 Task: Look for Airbnb options in Yylanly, Turkmenistan from 9th November, 2023 to 11th November, 2023 for 2 adults.2 bedrooms having 2 beds and 1 bathroom. Property type can be guest house. Amenities needed are: wifi. Booking option can be shelf check-in. Look for 4 properties as per requirement.
Action: Mouse pressed left at (545, 112)
Screenshot: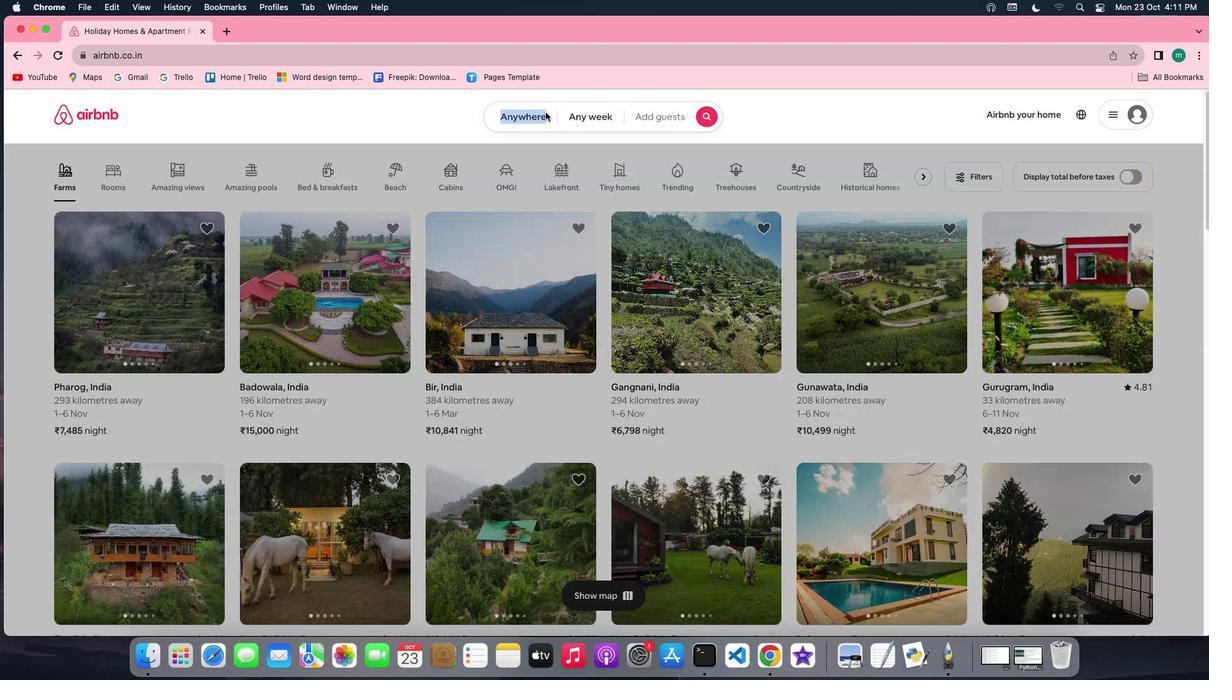 
Action: Mouse moved to (487, 152)
Screenshot: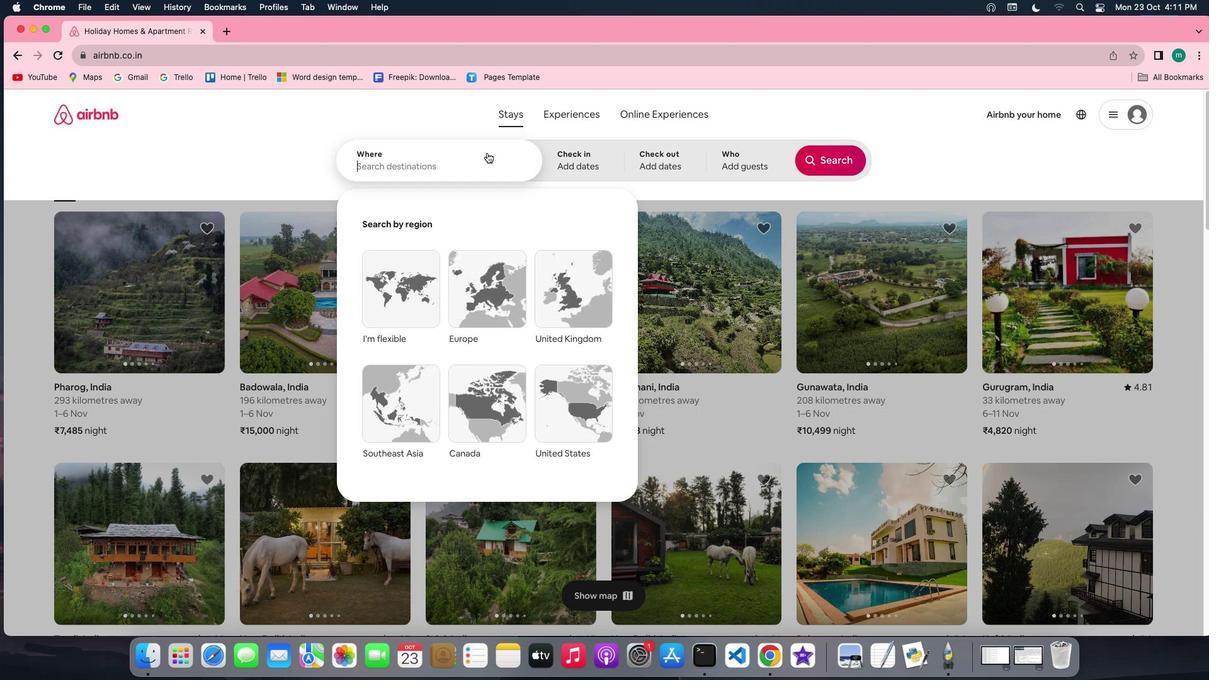 
Action: Key pressed Key.shift'Y''y''l''a''n''l''y'','Key.spaceKey.shift'T''u''r''k''m''e''n''i''s''t''a''n'
Screenshot: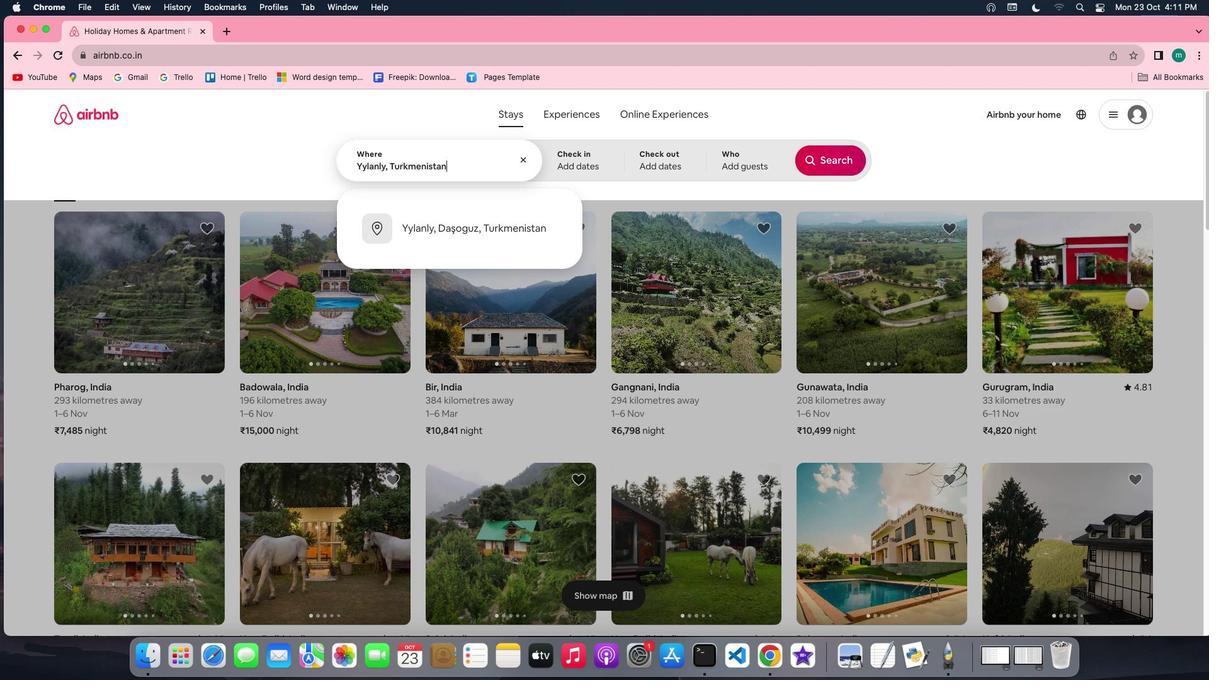 
Action: Mouse moved to (587, 163)
Screenshot: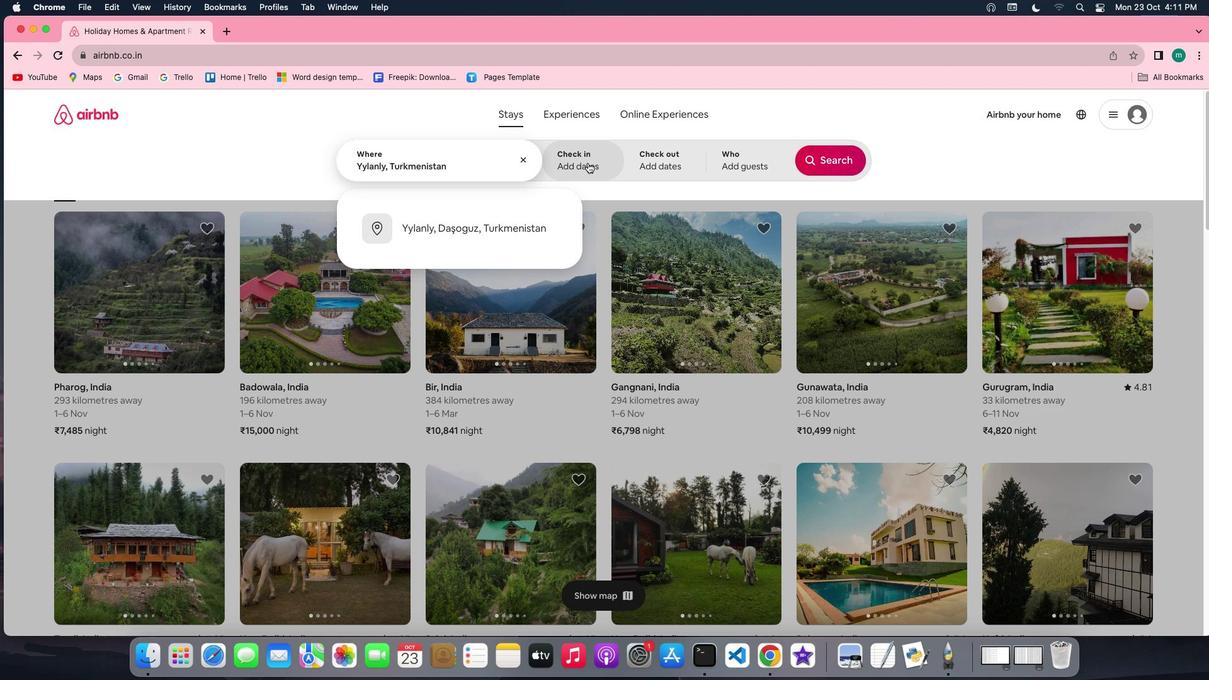 
Action: Mouse pressed left at (587, 163)
Screenshot: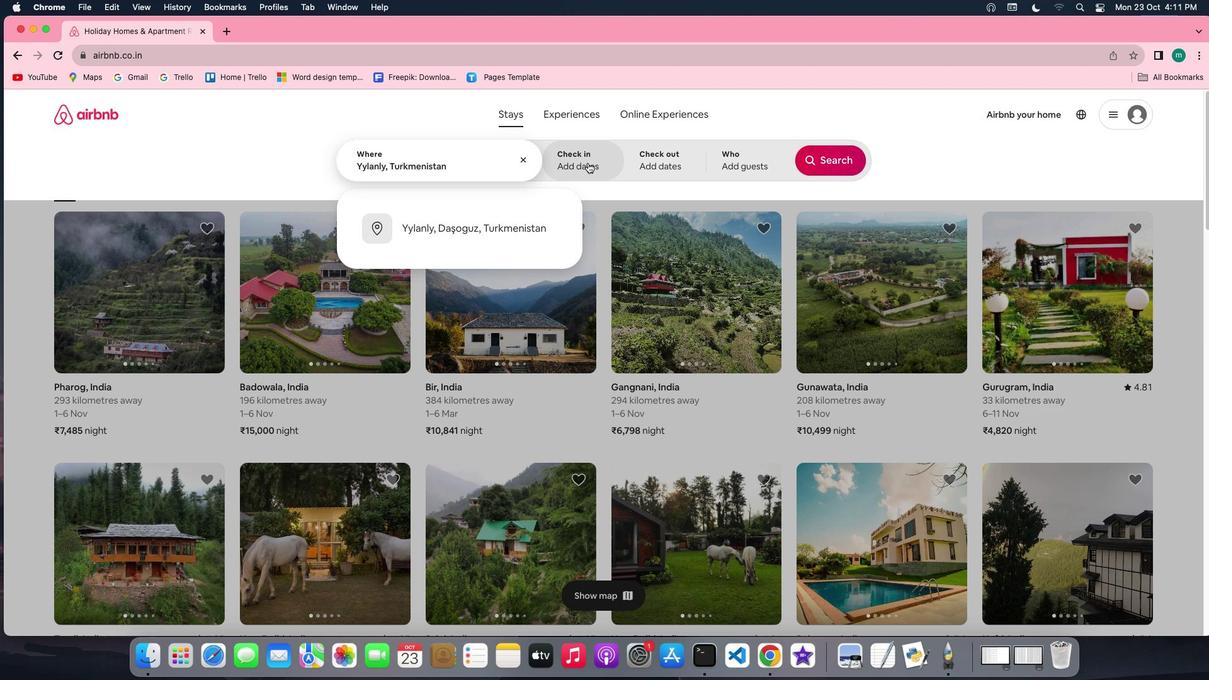 
Action: Mouse moved to (761, 347)
Screenshot: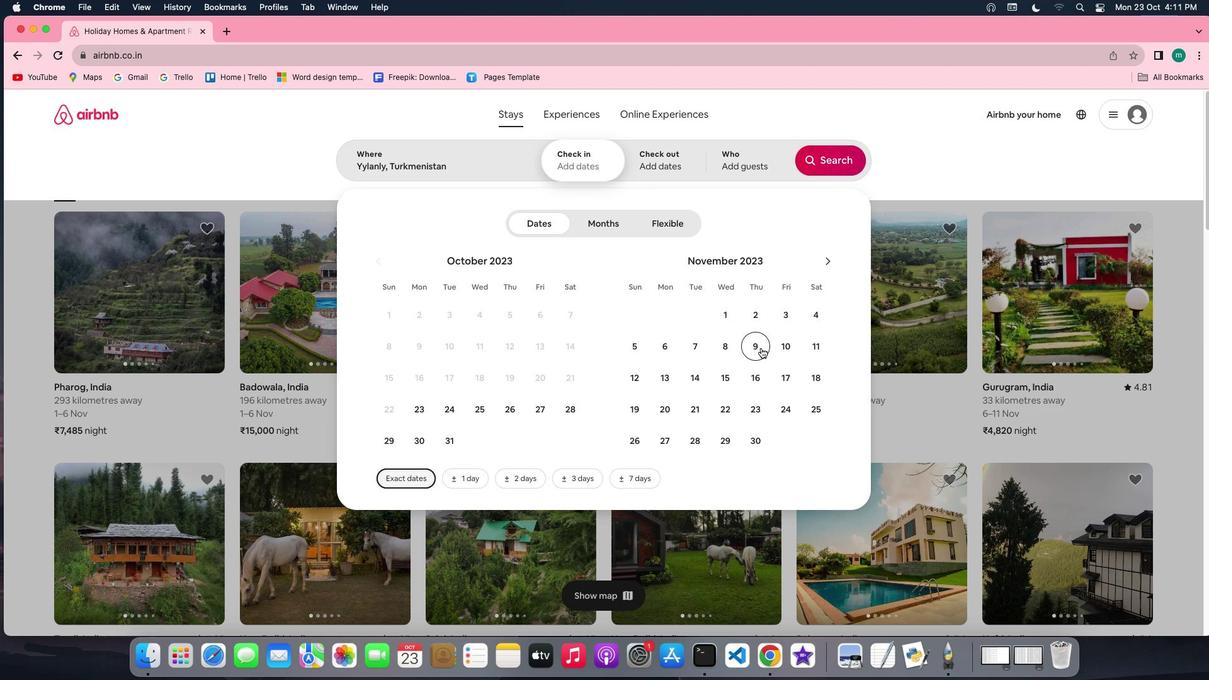 
Action: Mouse pressed left at (761, 347)
Screenshot: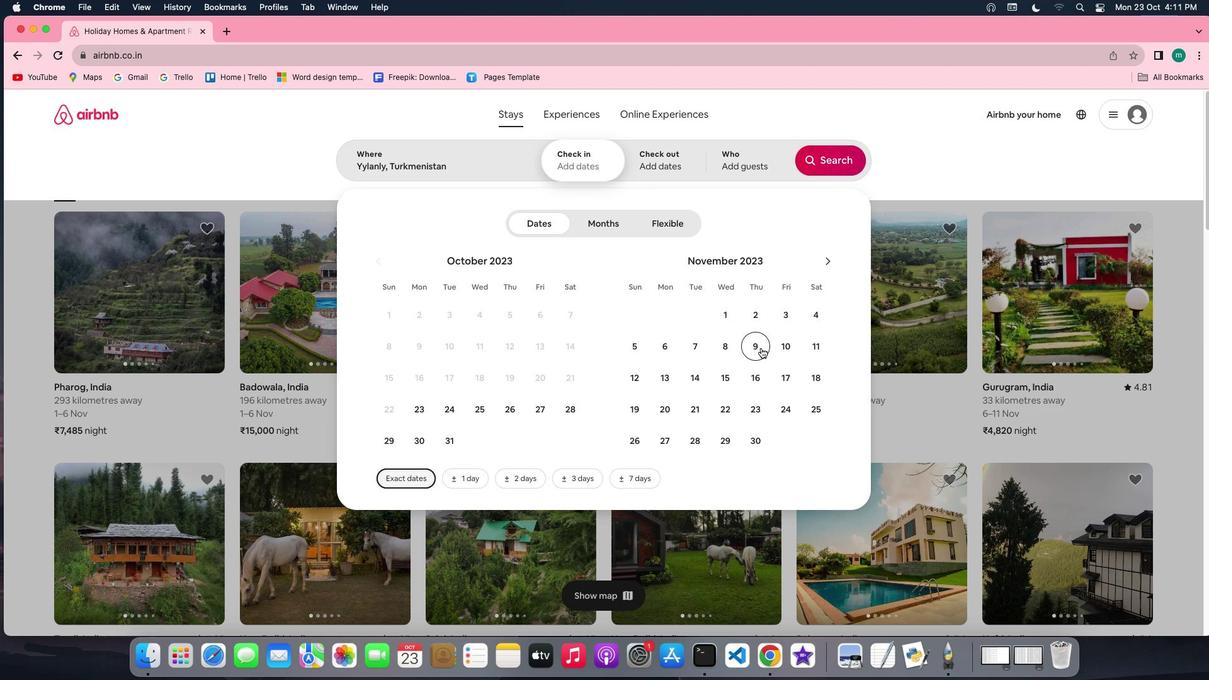 
Action: Mouse moved to (815, 350)
Screenshot: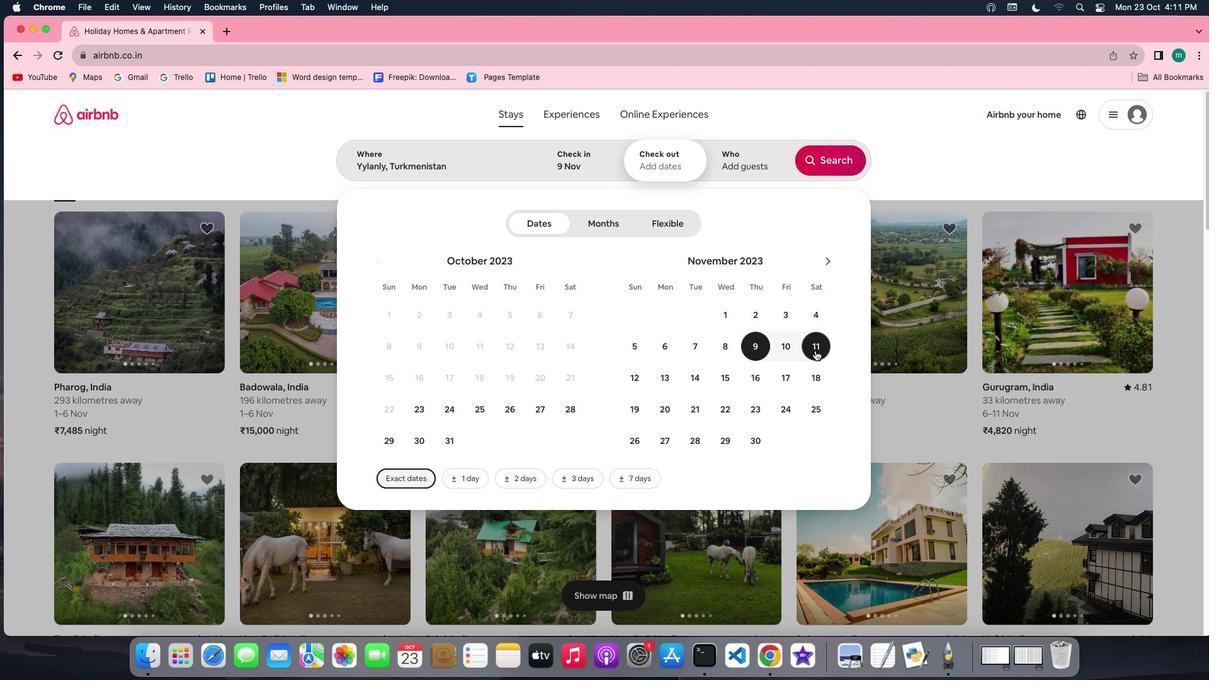 
Action: Mouse pressed left at (815, 350)
Screenshot: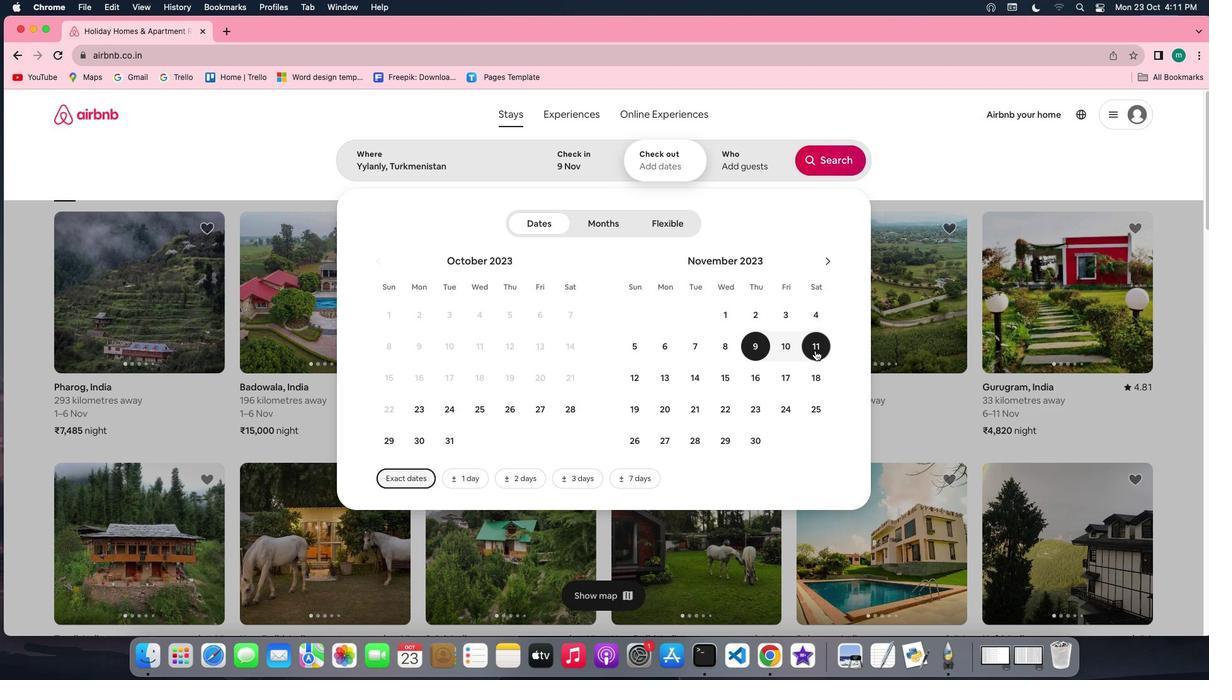 
Action: Mouse moved to (752, 154)
Screenshot: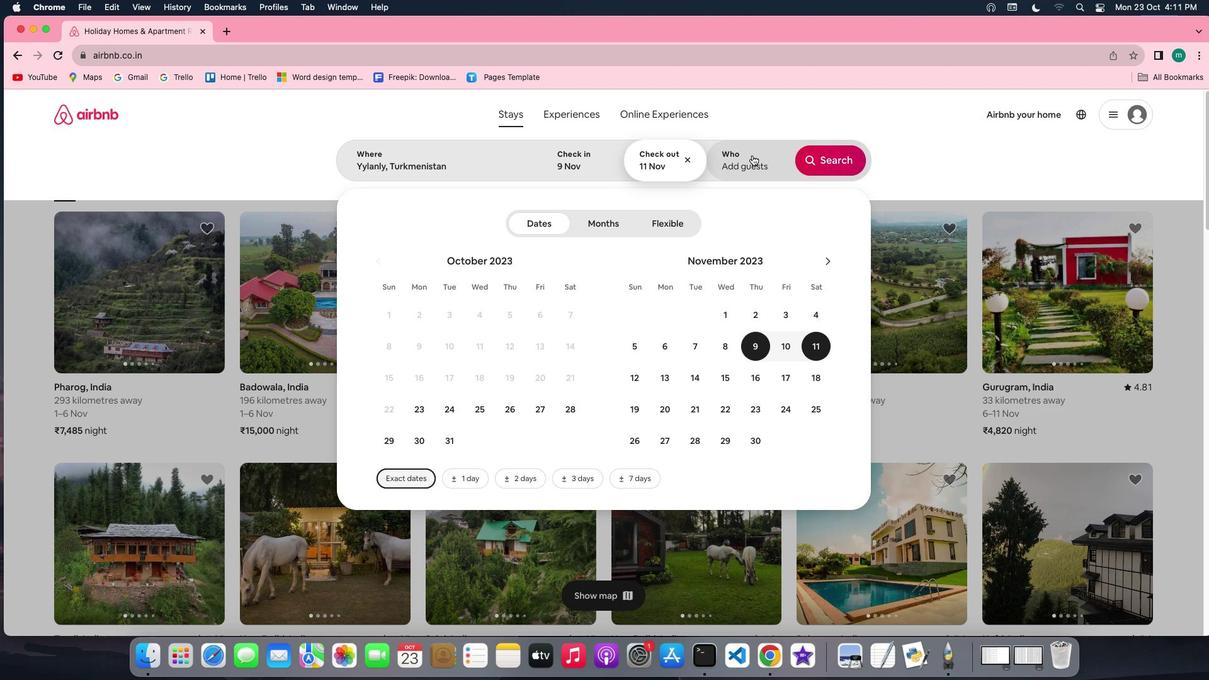 
Action: Mouse pressed left at (752, 154)
Screenshot: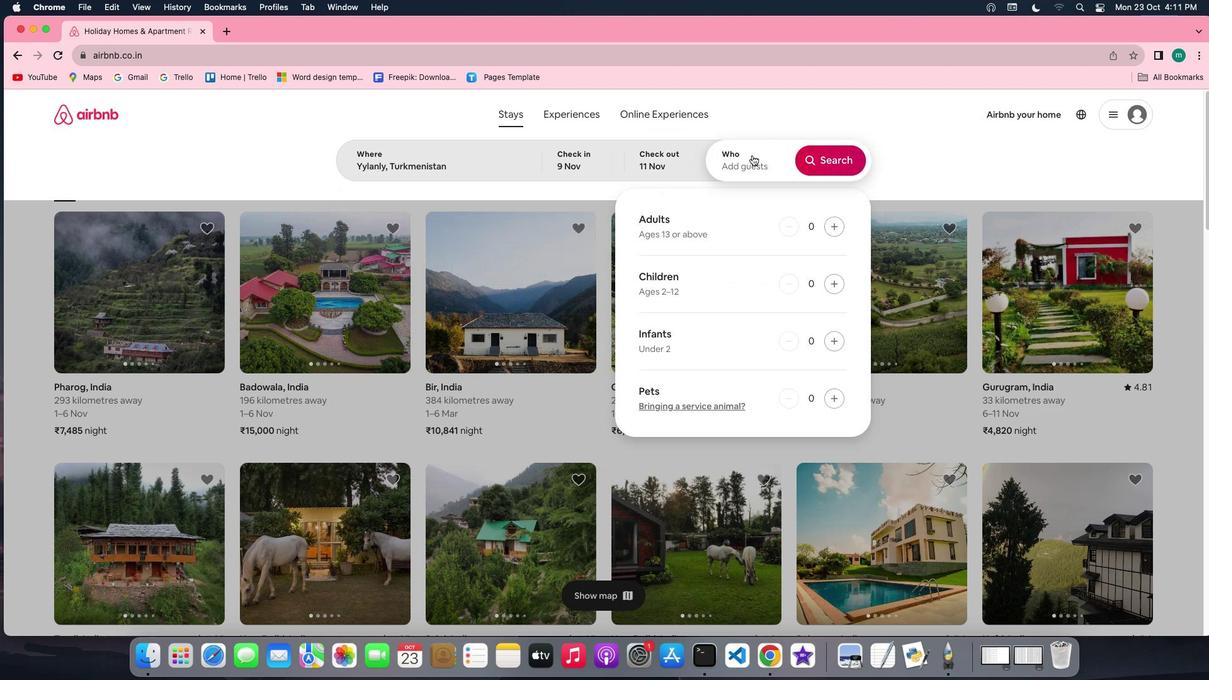 
Action: Mouse moved to (831, 226)
Screenshot: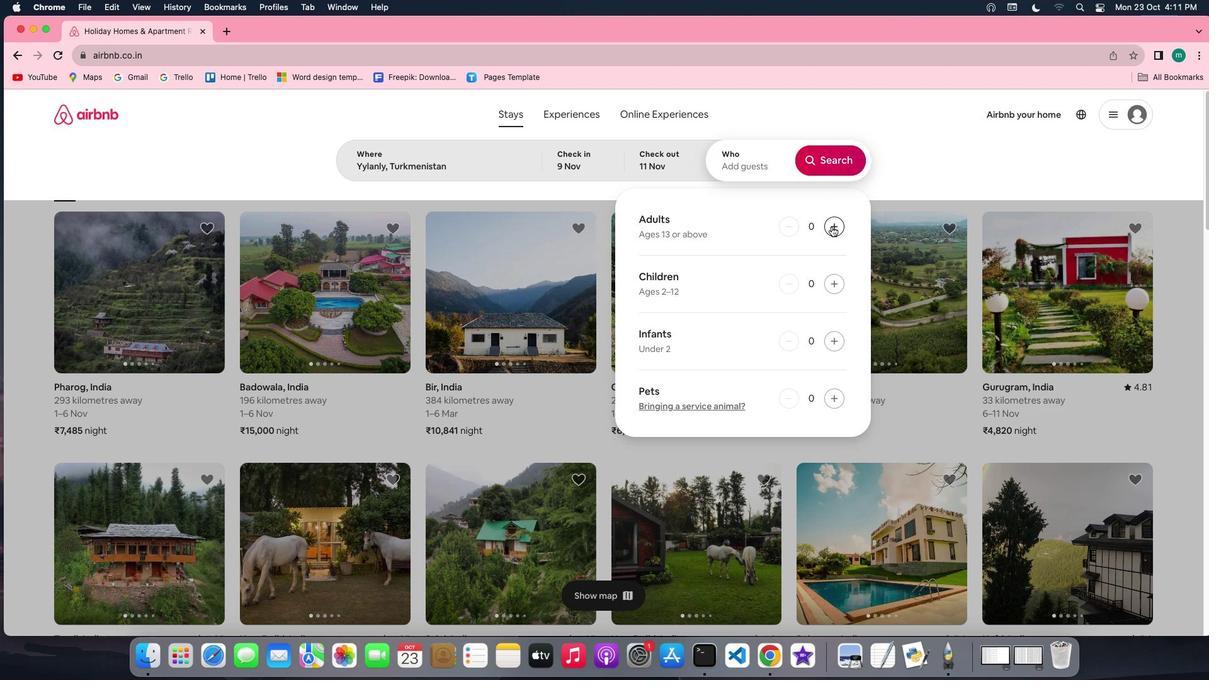 
Action: Mouse pressed left at (831, 226)
Screenshot: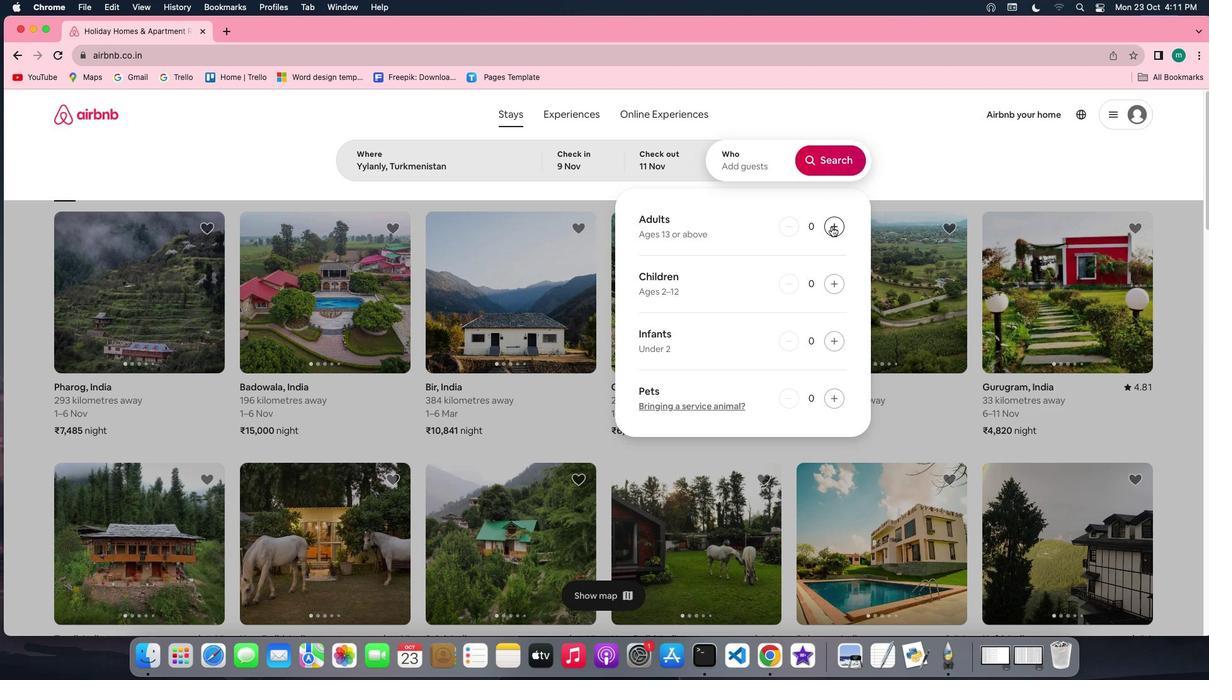 
Action: Mouse pressed left at (831, 226)
Screenshot: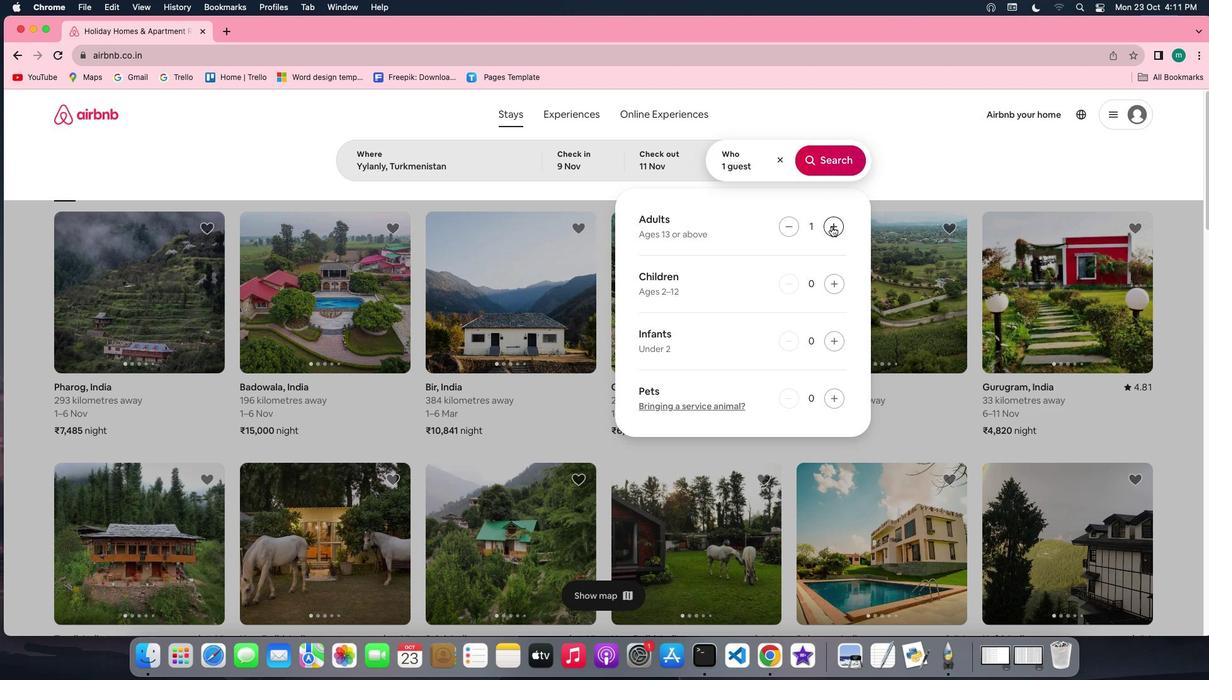 
Action: Mouse moved to (831, 163)
Screenshot: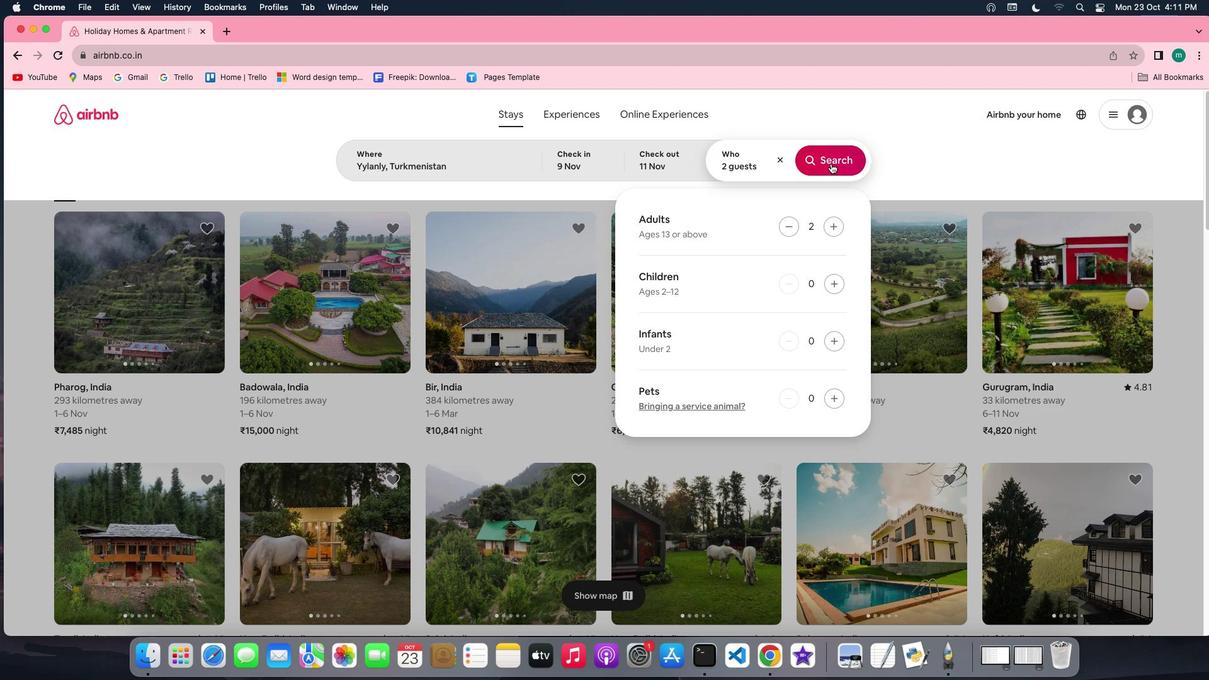 
Action: Mouse pressed left at (831, 163)
Screenshot: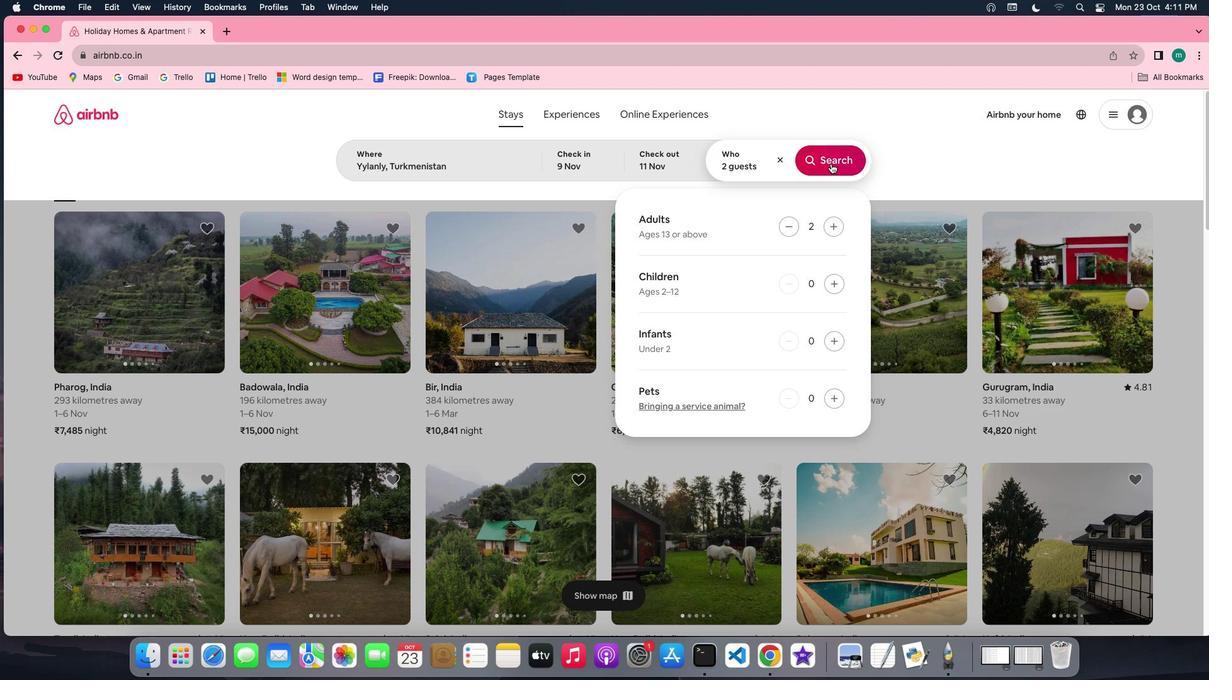 
Action: Mouse moved to (993, 167)
Screenshot: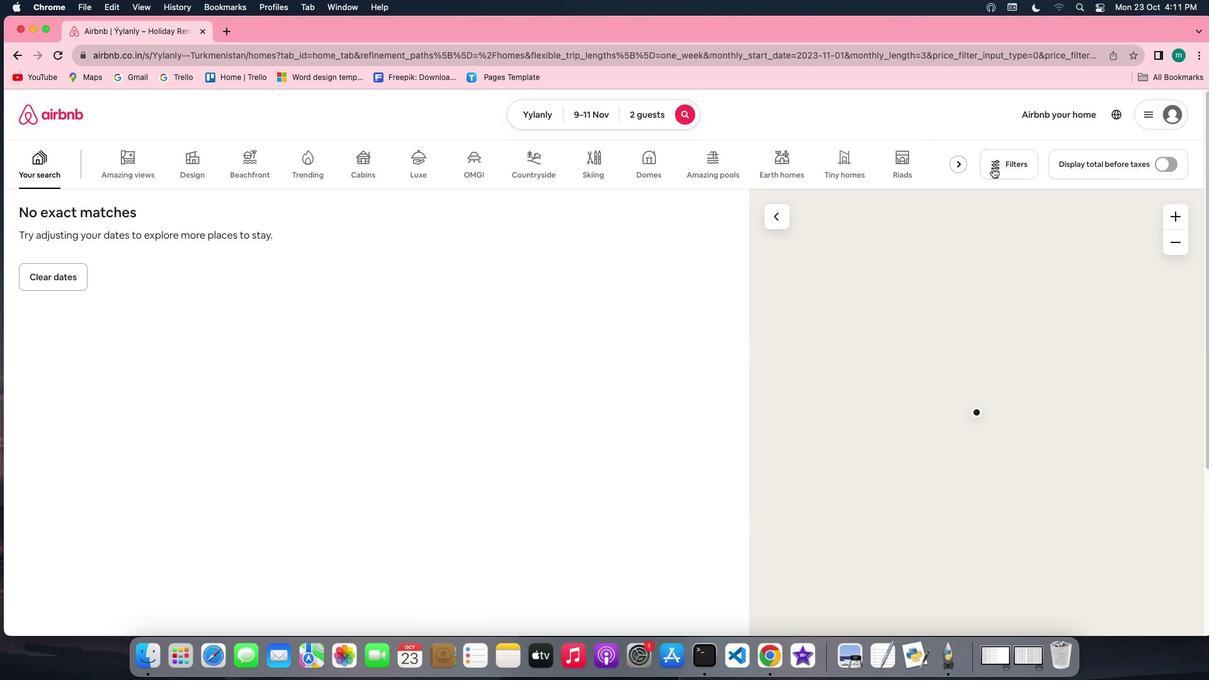
Action: Mouse pressed left at (993, 167)
Screenshot: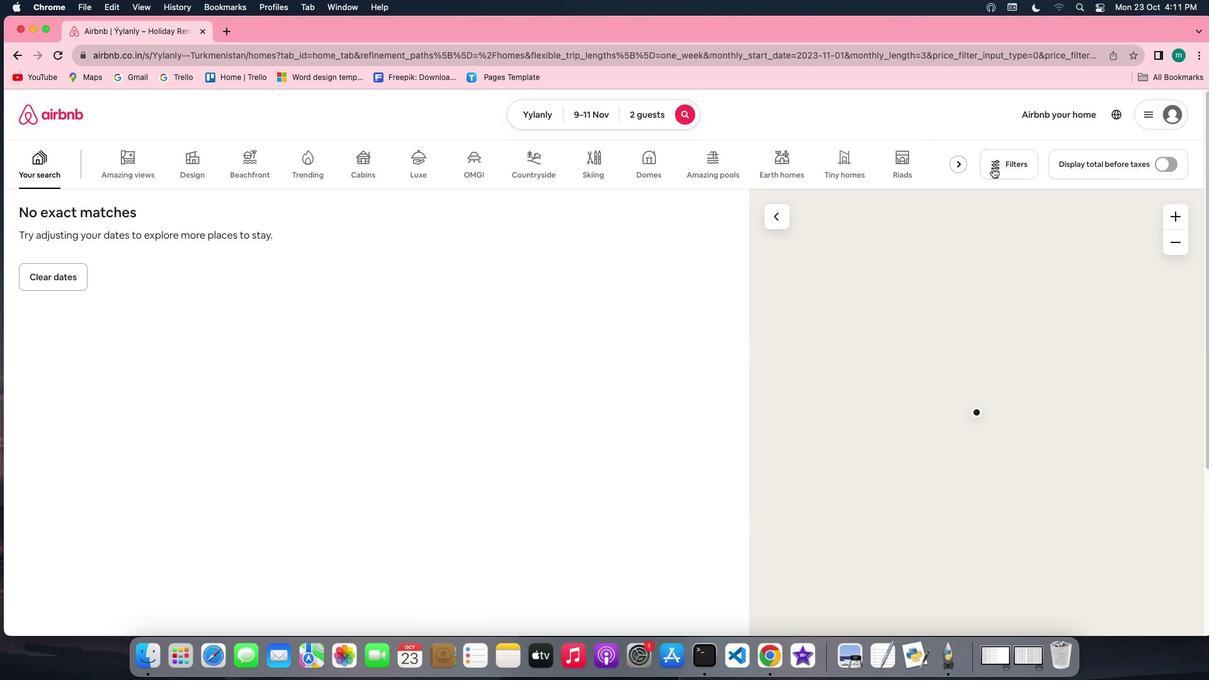 
Action: Mouse moved to (689, 292)
Screenshot: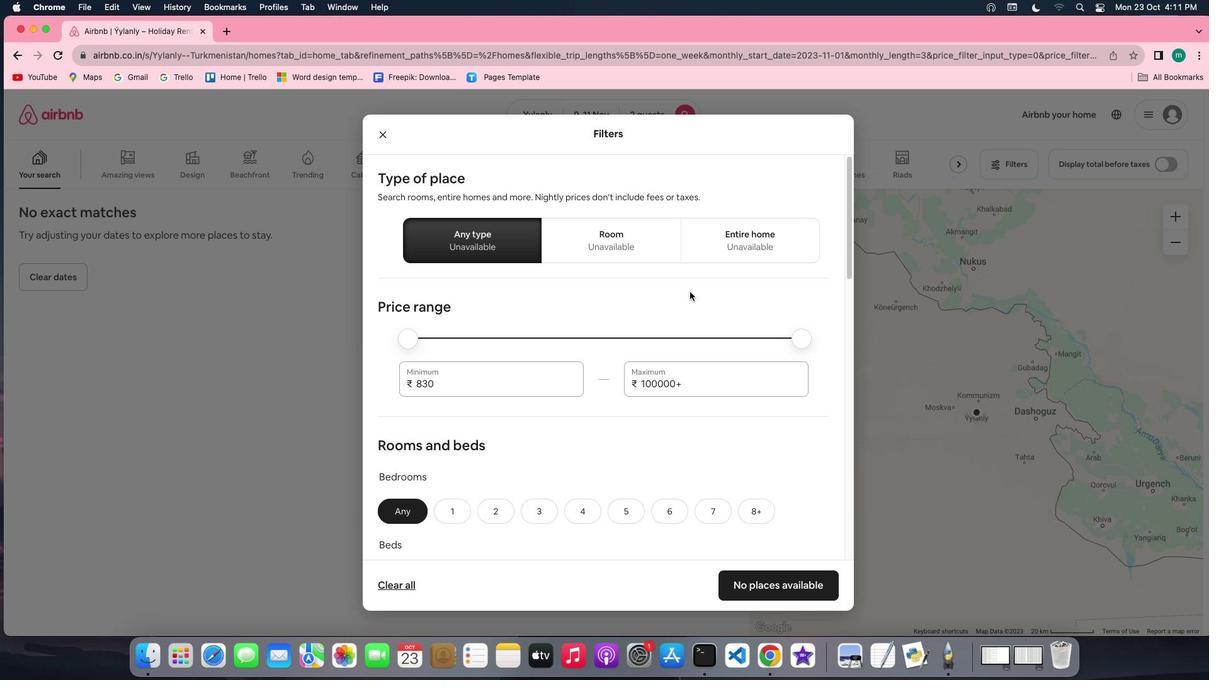 
Action: Mouse scrolled (689, 292) with delta (0, 0)
Screenshot: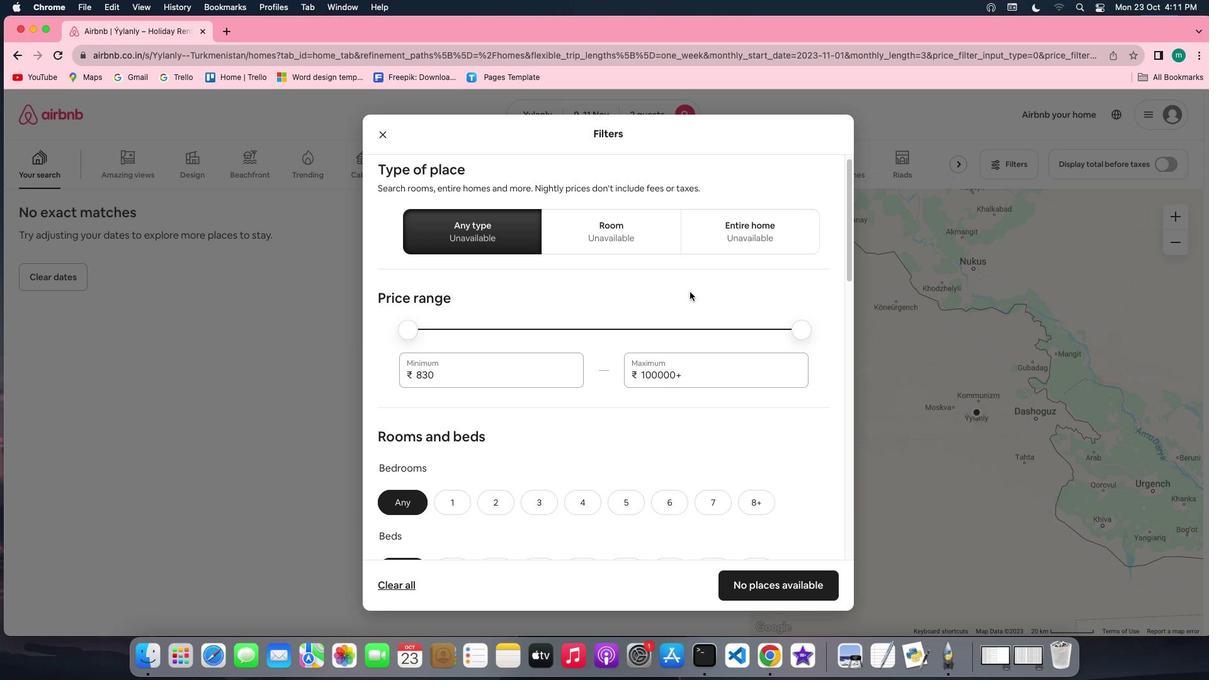 
Action: Mouse scrolled (689, 292) with delta (0, 0)
Screenshot: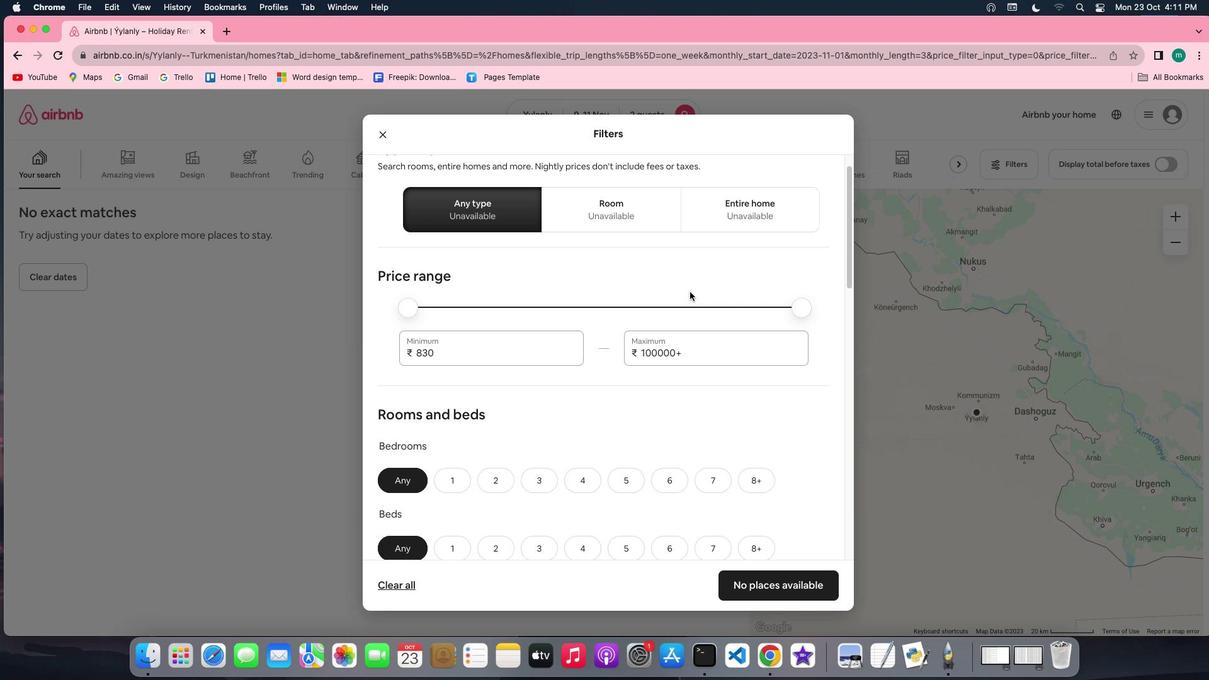 
Action: Mouse scrolled (689, 292) with delta (0, -1)
Screenshot: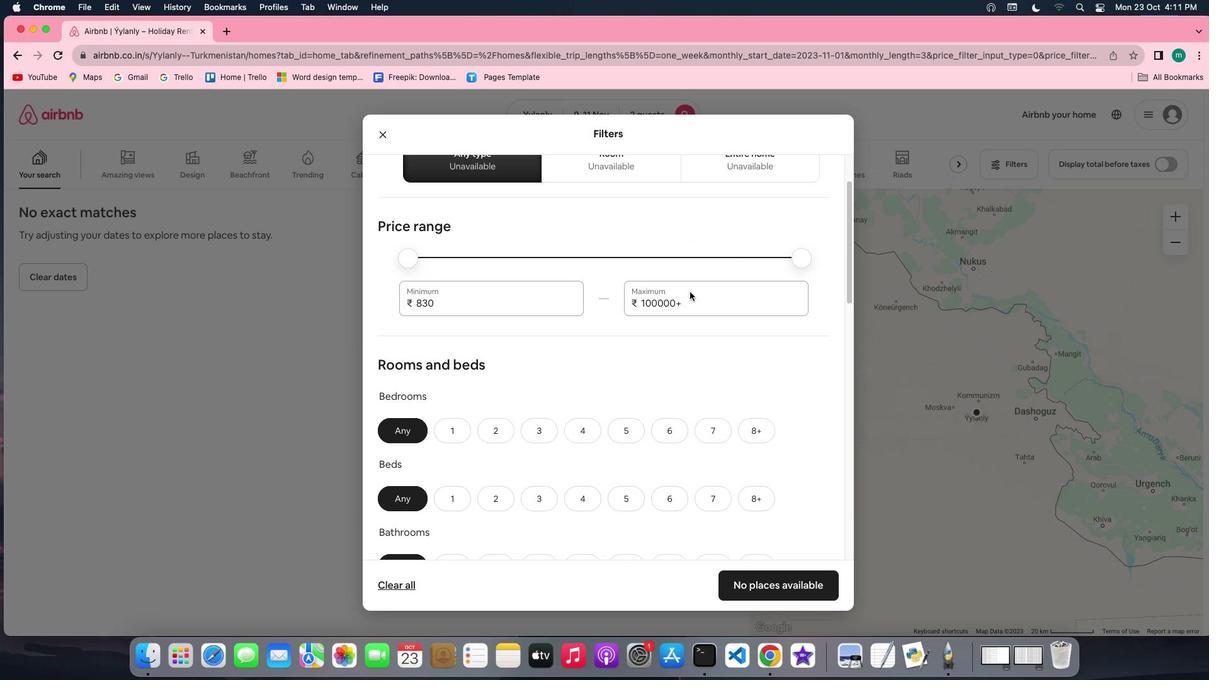 
Action: Mouse scrolled (689, 292) with delta (0, -2)
Screenshot: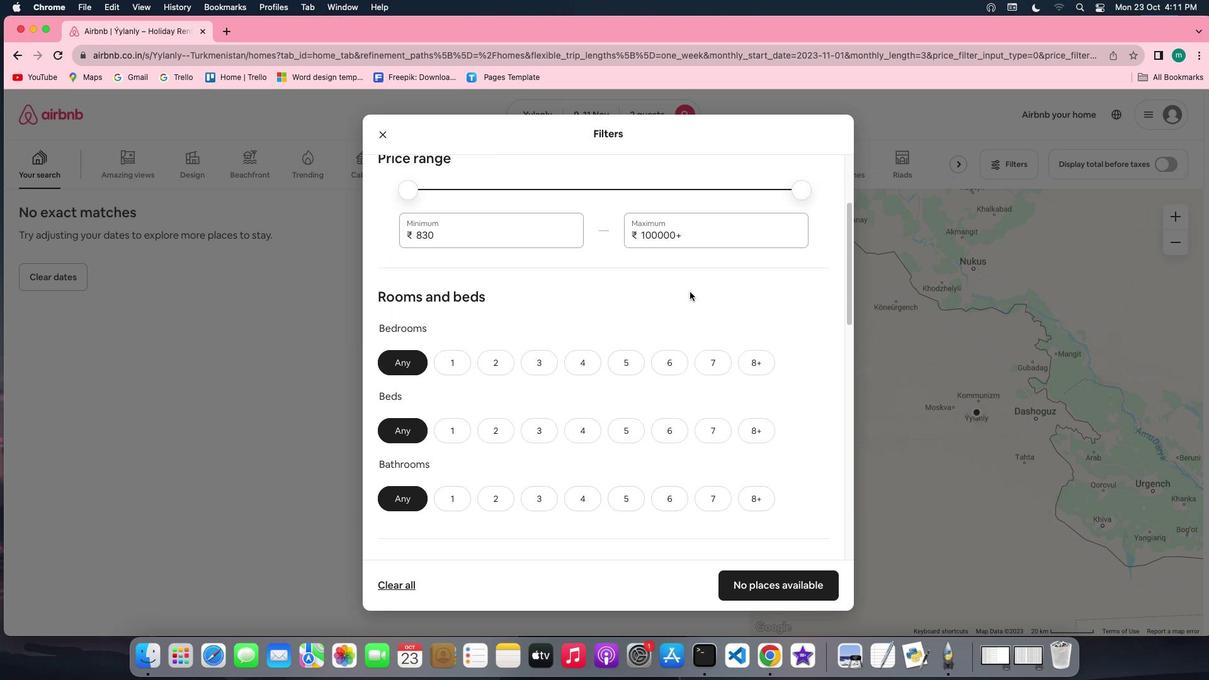 
Action: Mouse moved to (494, 296)
Screenshot: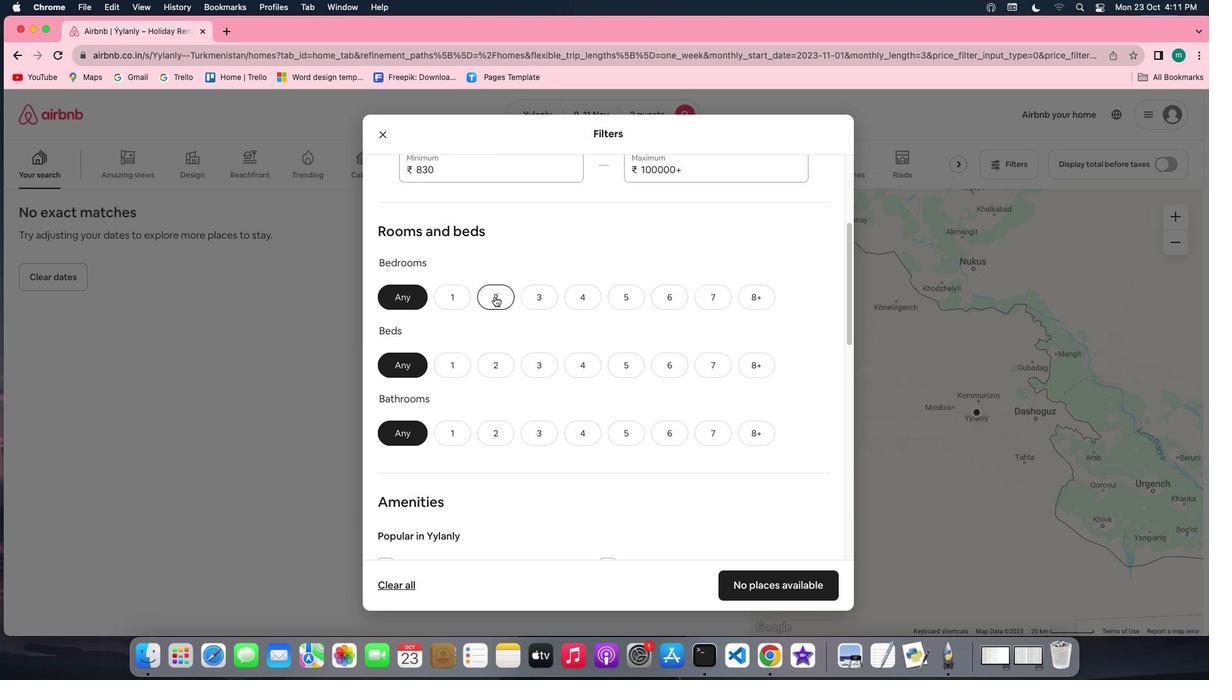 
Action: Mouse pressed left at (494, 296)
Screenshot: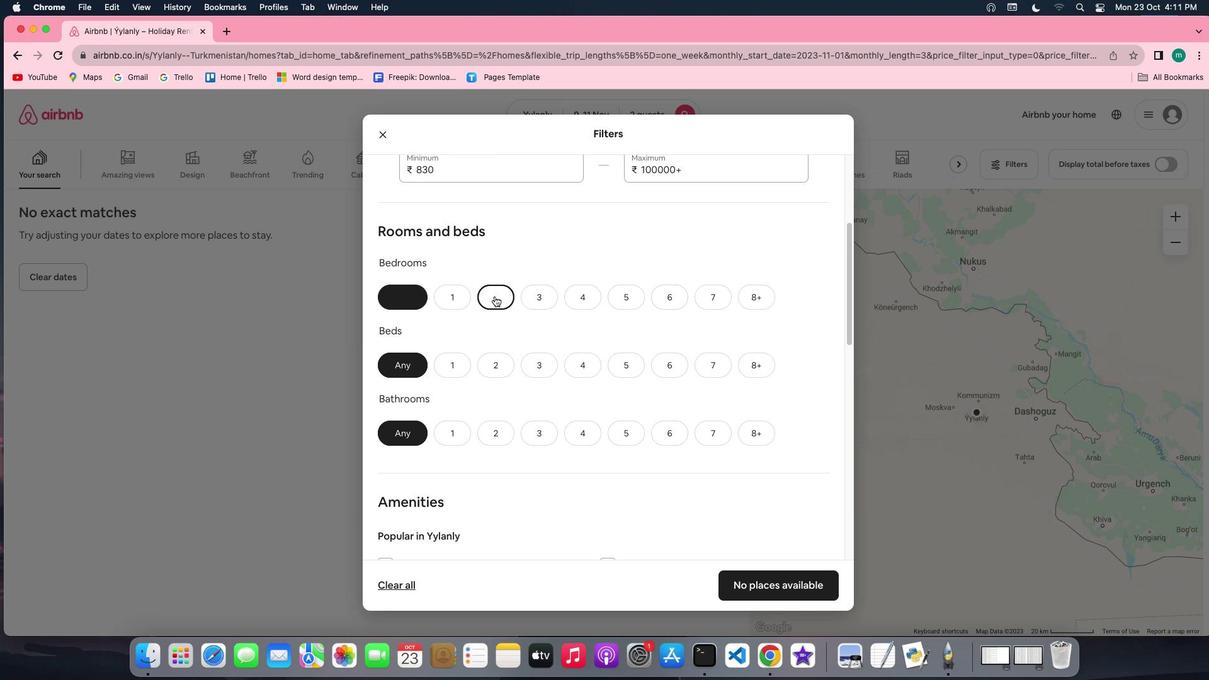 
Action: Mouse moved to (494, 350)
Screenshot: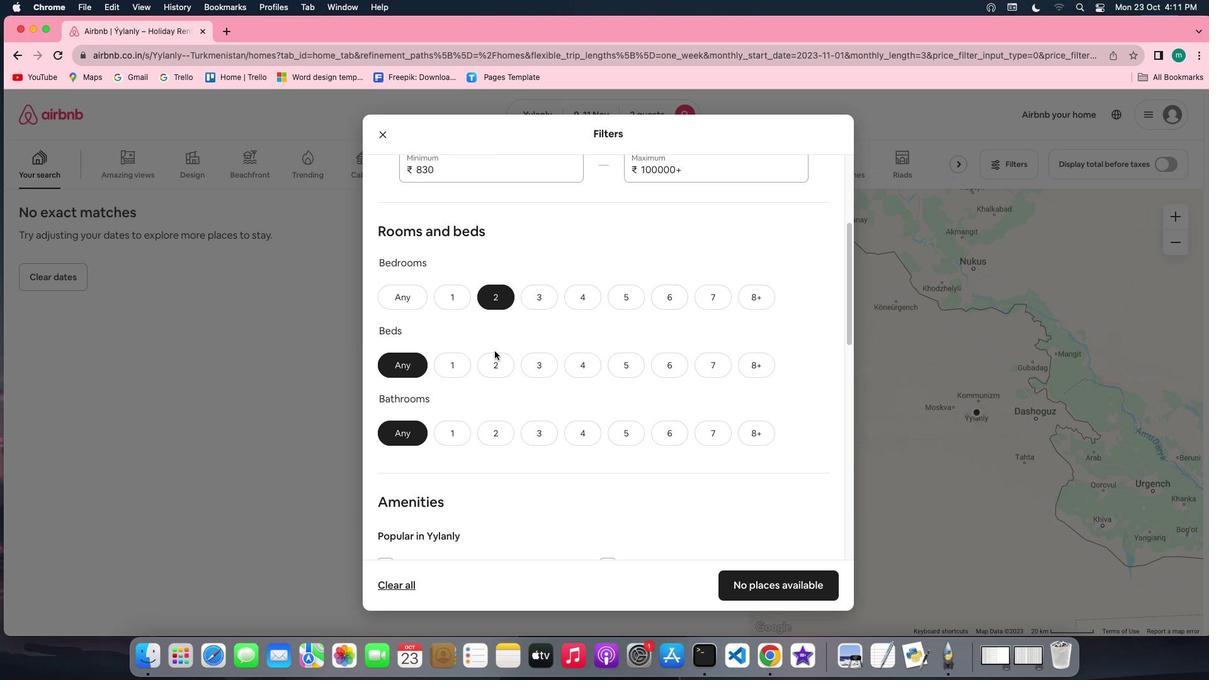 
Action: Mouse pressed left at (494, 350)
Screenshot: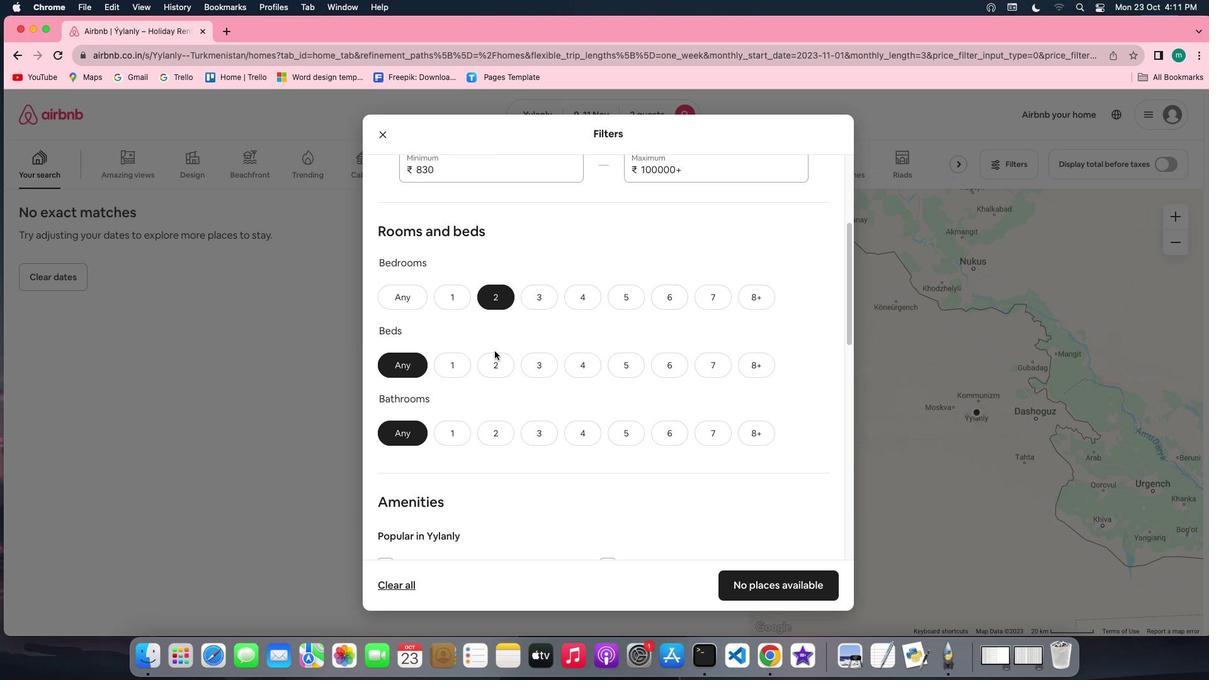 
Action: Mouse moved to (494, 372)
Screenshot: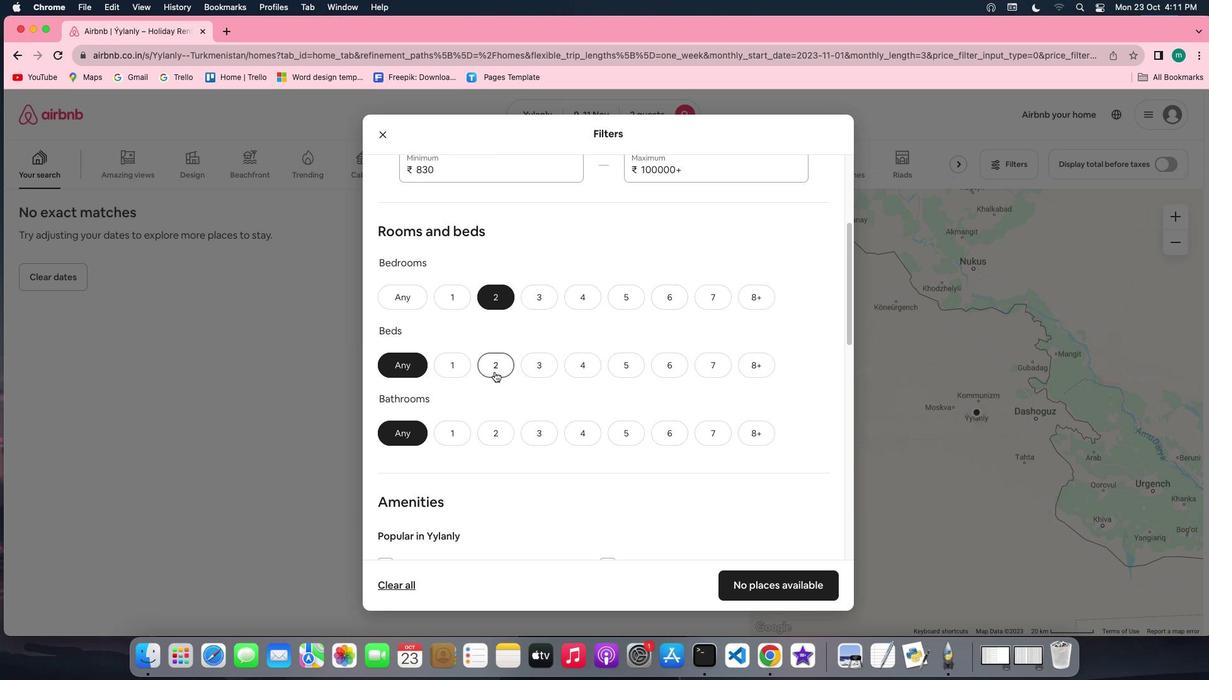 
Action: Mouse pressed left at (494, 372)
Screenshot: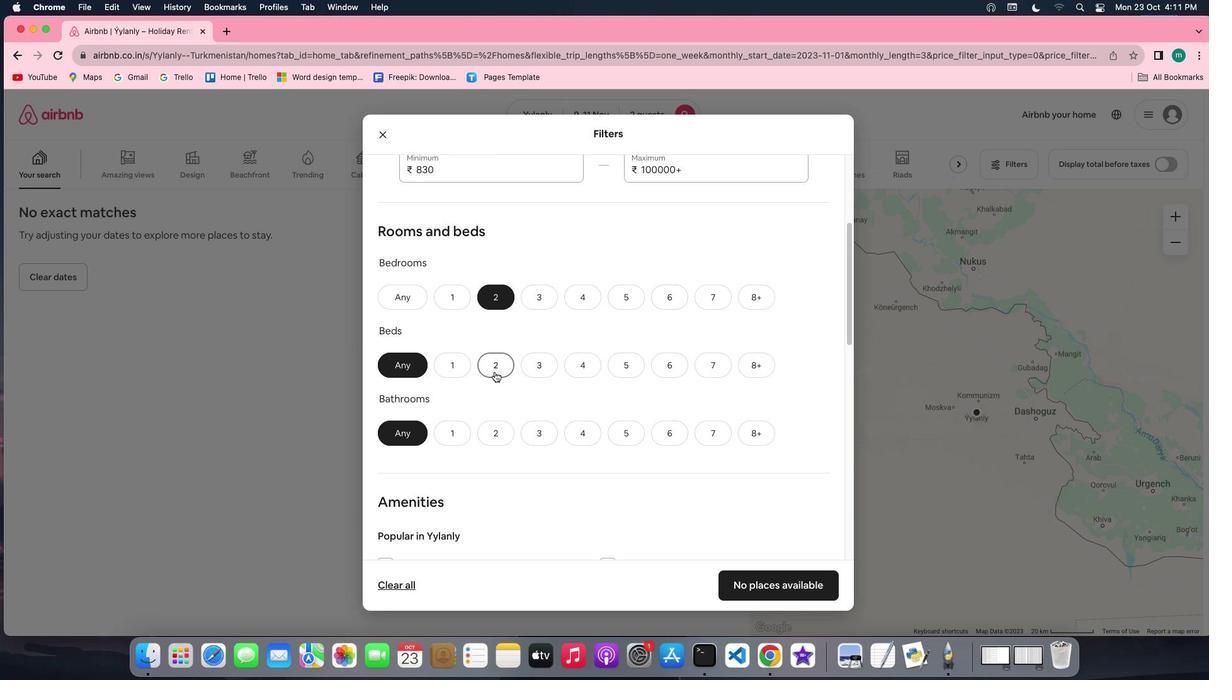 
Action: Mouse moved to (448, 445)
Screenshot: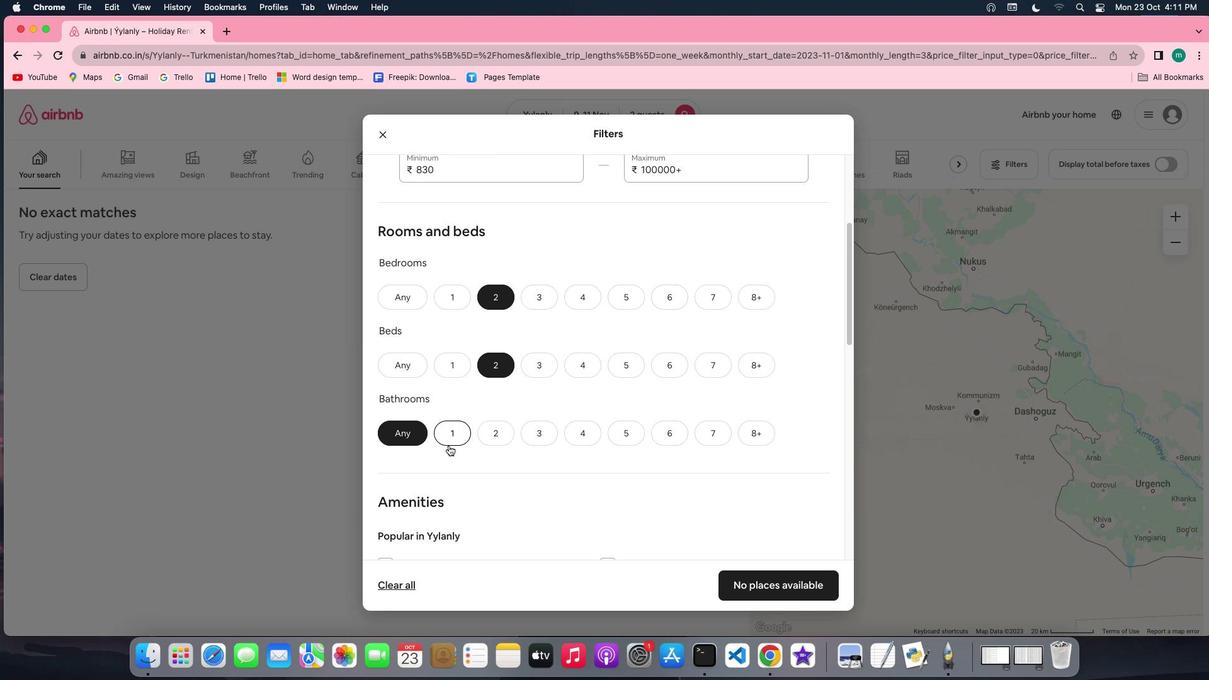 
Action: Mouse pressed left at (448, 445)
Screenshot: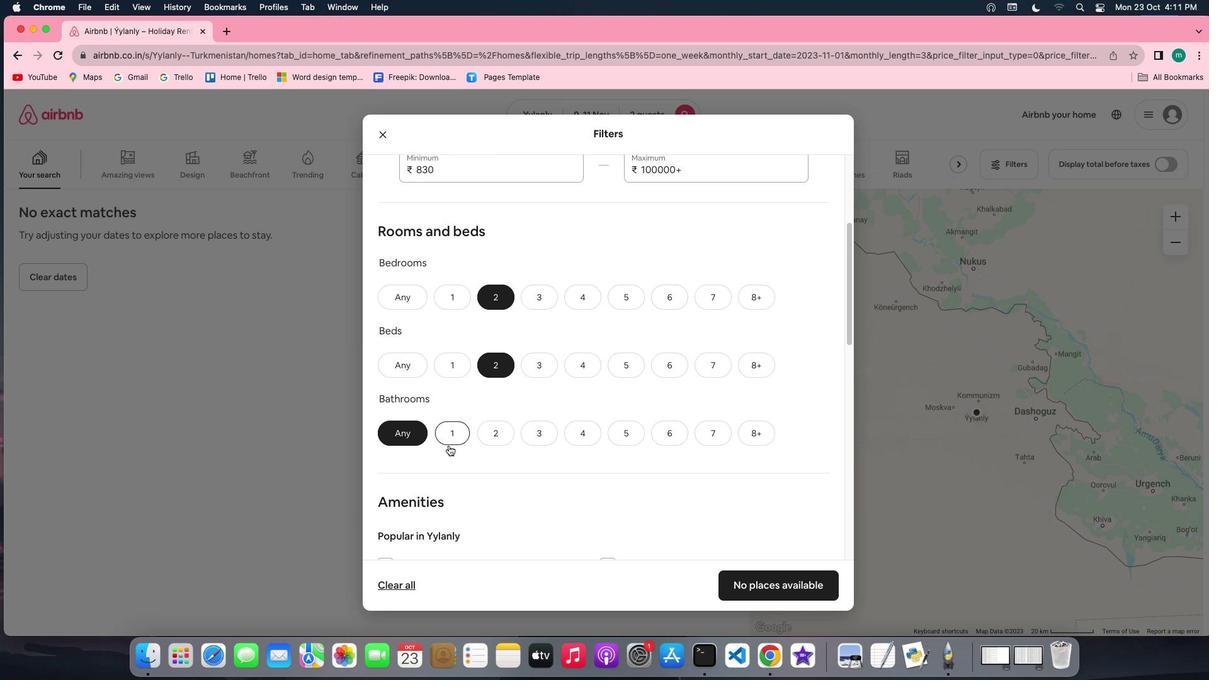 
Action: Mouse moved to (463, 437)
Screenshot: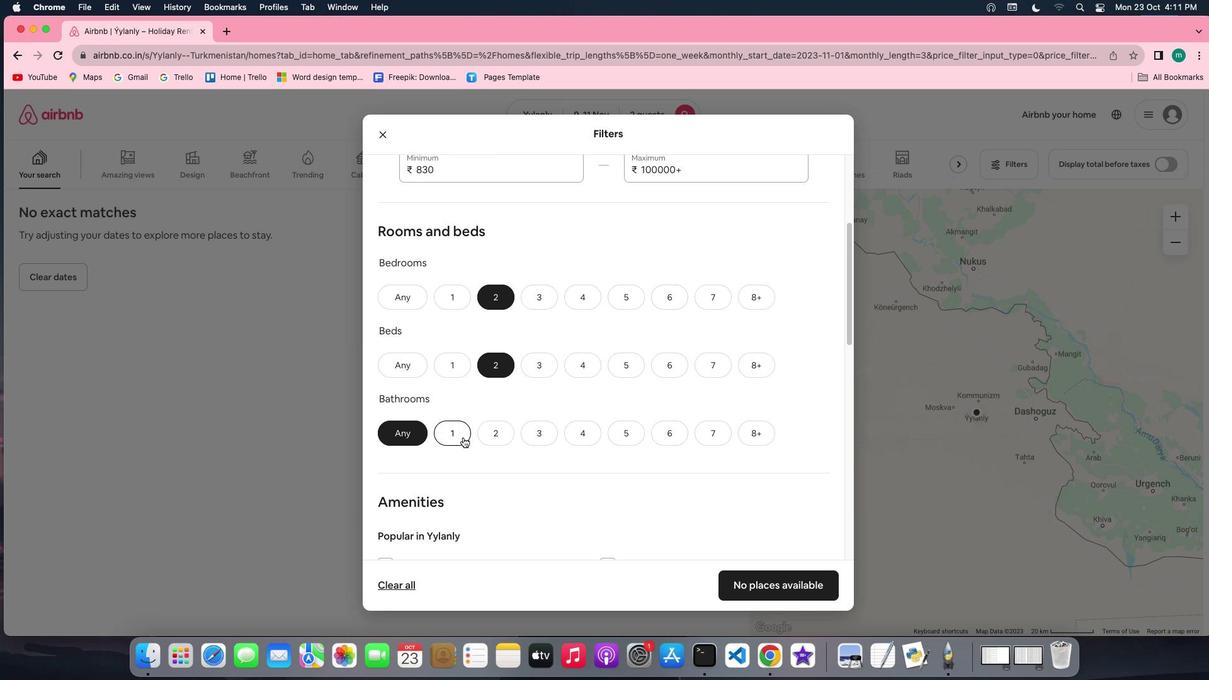 
Action: Mouse pressed left at (463, 437)
Screenshot: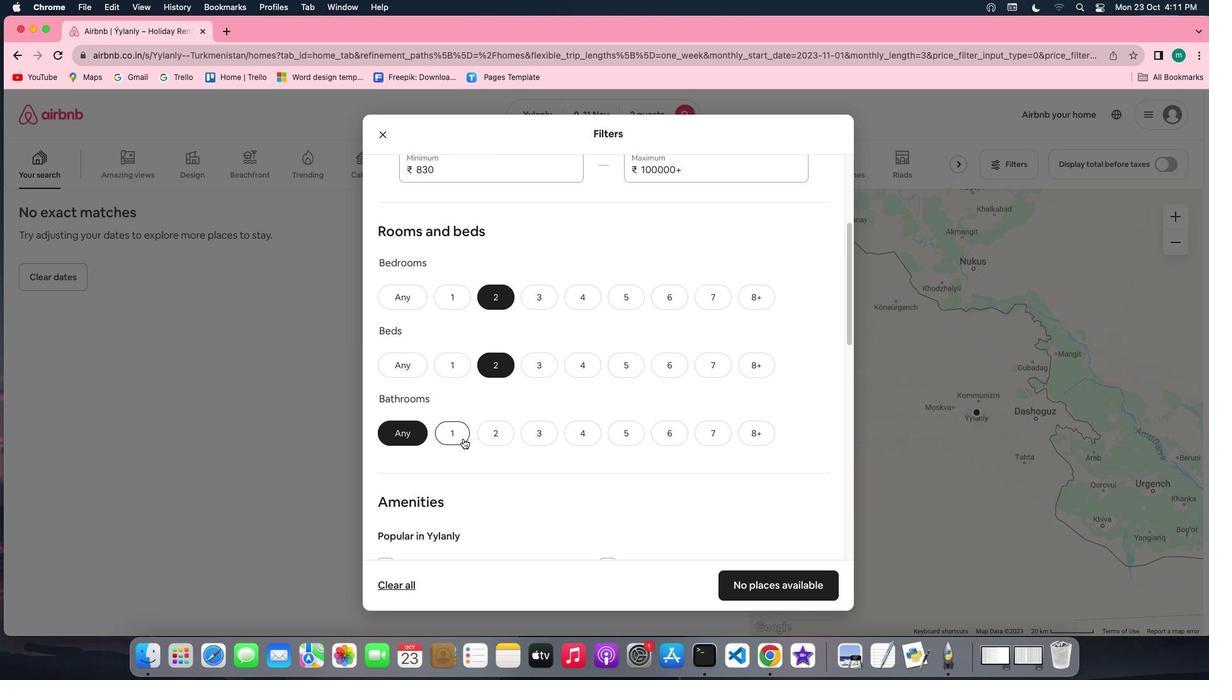
Action: Mouse moved to (685, 450)
Screenshot: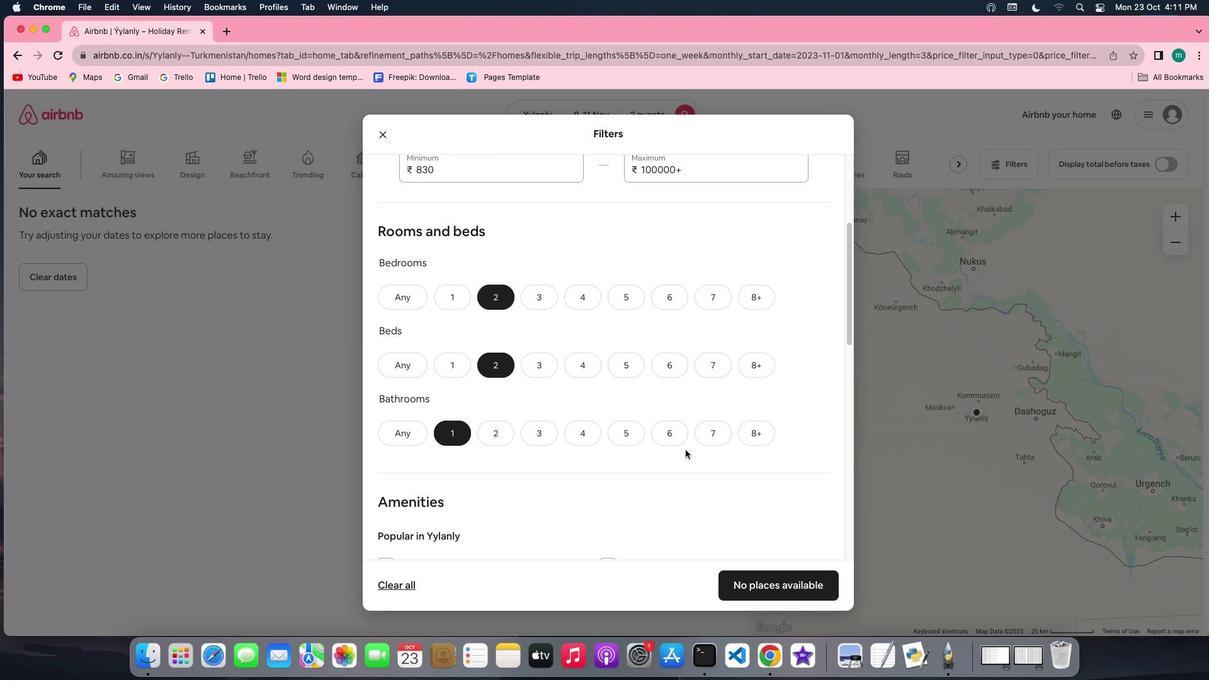 
Action: Mouse scrolled (685, 450) with delta (0, 0)
Screenshot: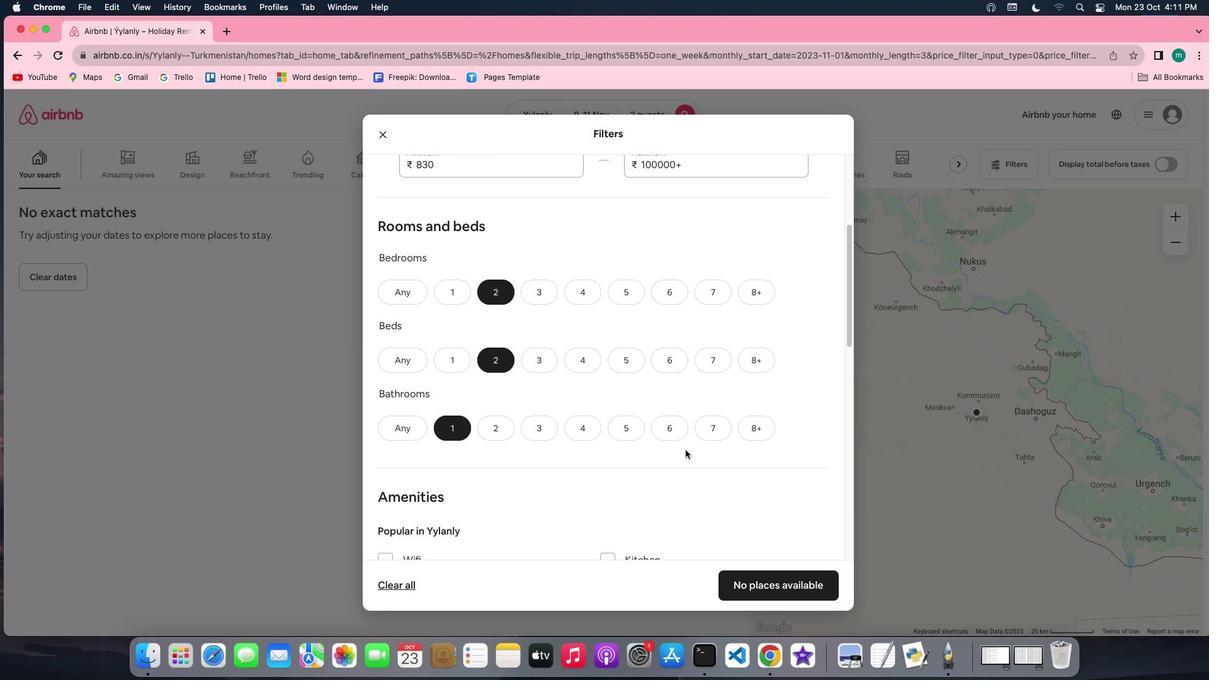
Action: Mouse scrolled (685, 450) with delta (0, 0)
Screenshot: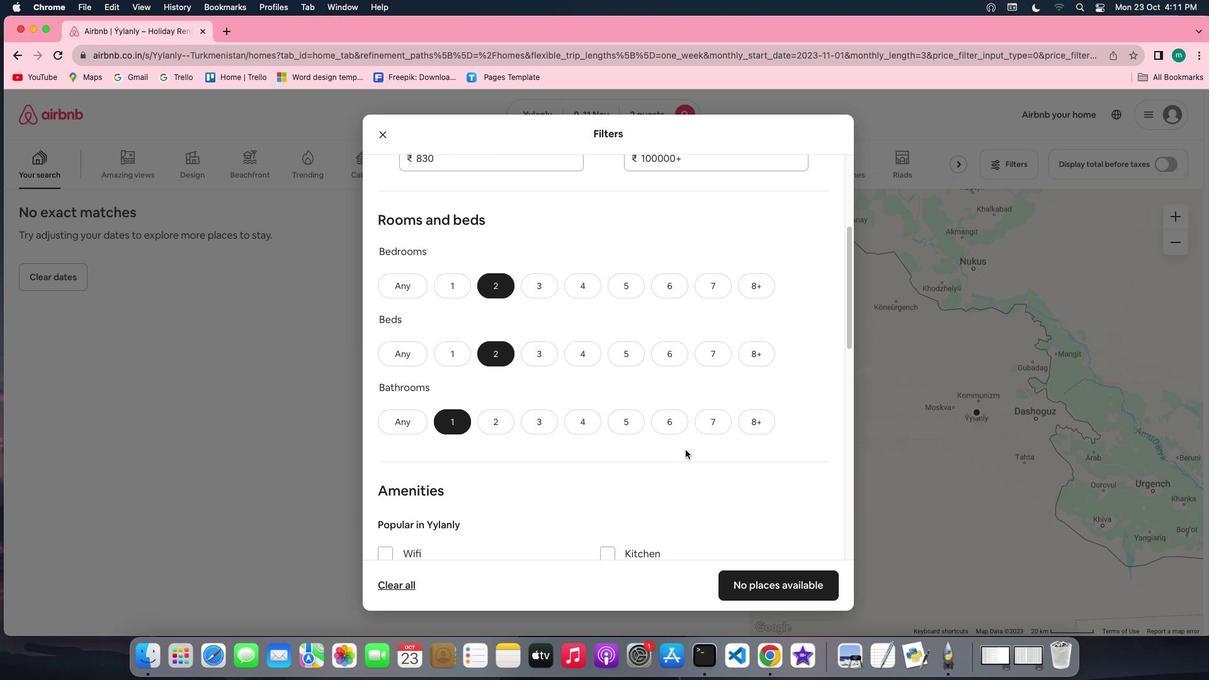 
Action: Mouse scrolled (685, 450) with delta (0, -1)
Screenshot: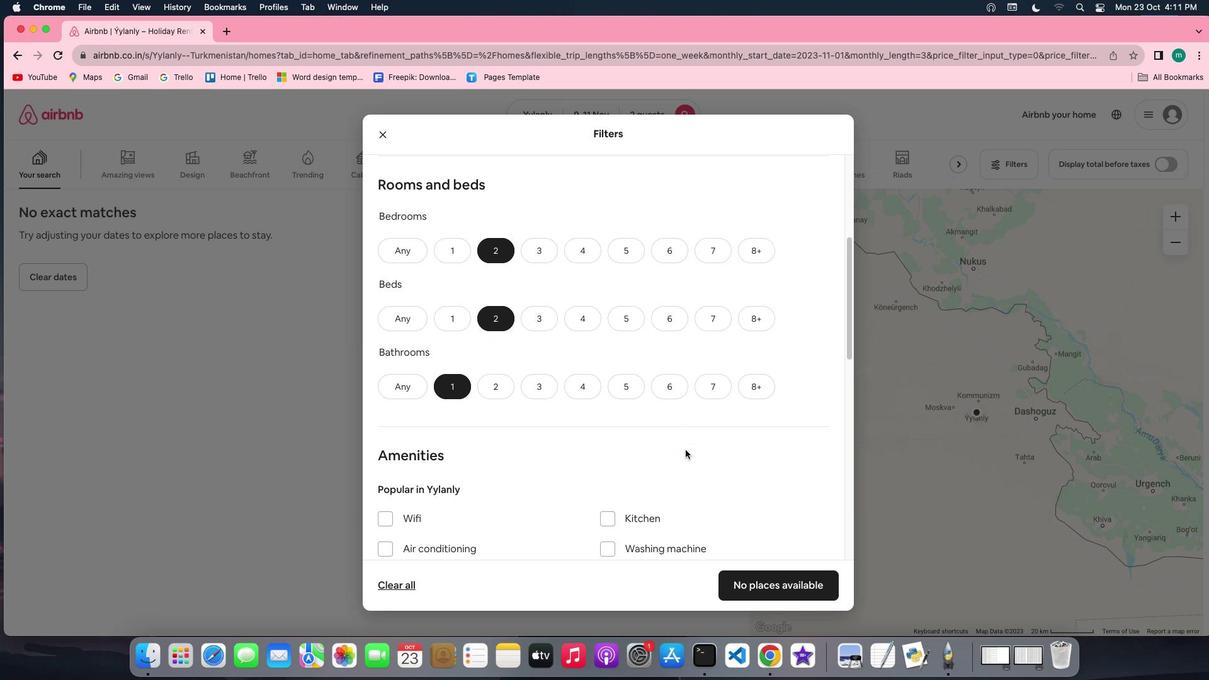 
Action: Mouse scrolled (685, 450) with delta (0, -1)
Screenshot: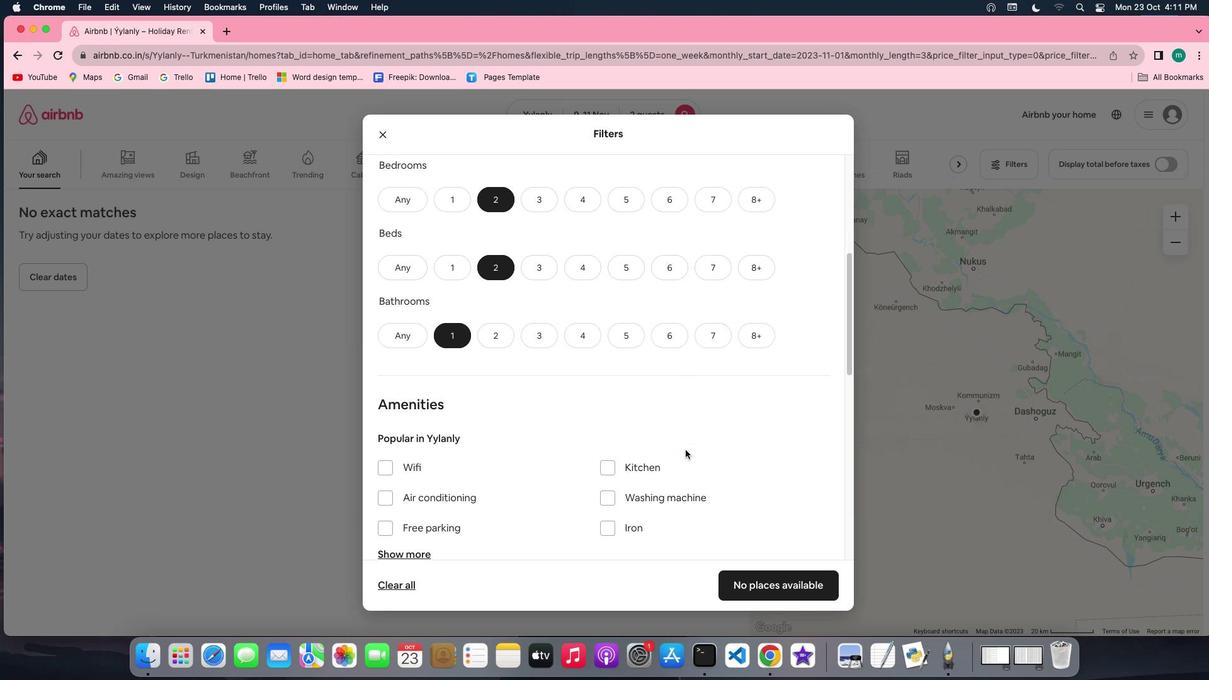 
Action: Mouse scrolled (685, 450) with delta (0, -1)
Screenshot: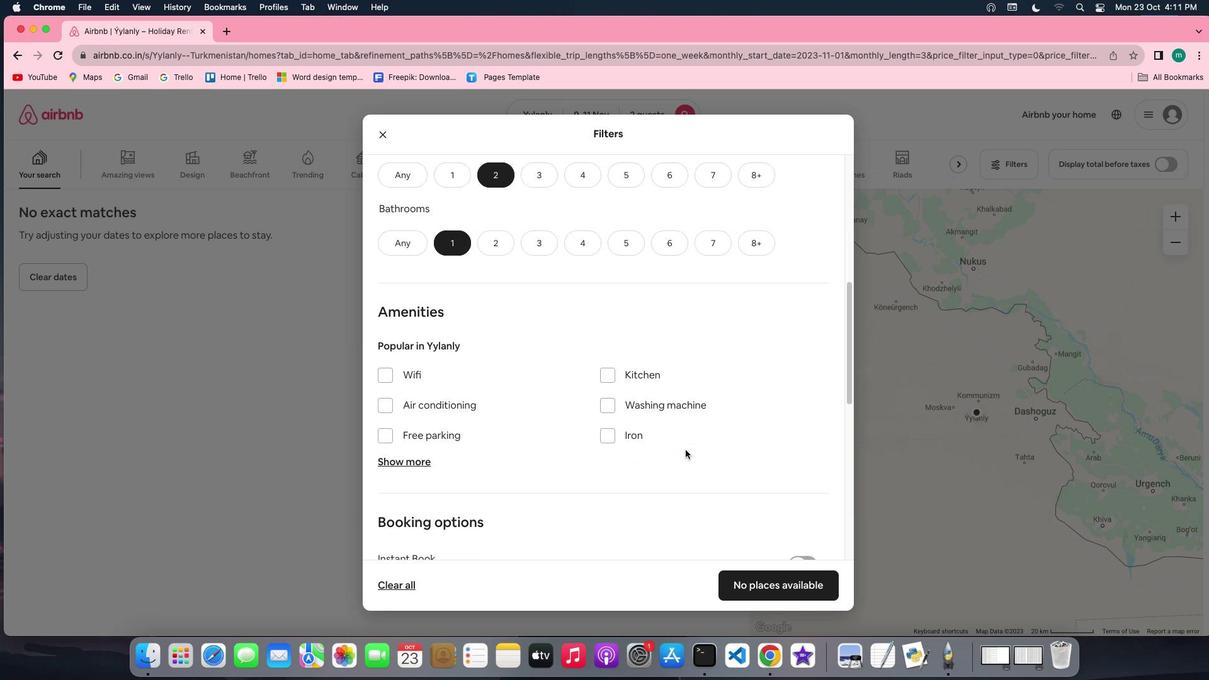 
Action: Mouse scrolled (685, 450) with delta (0, 0)
Screenshot: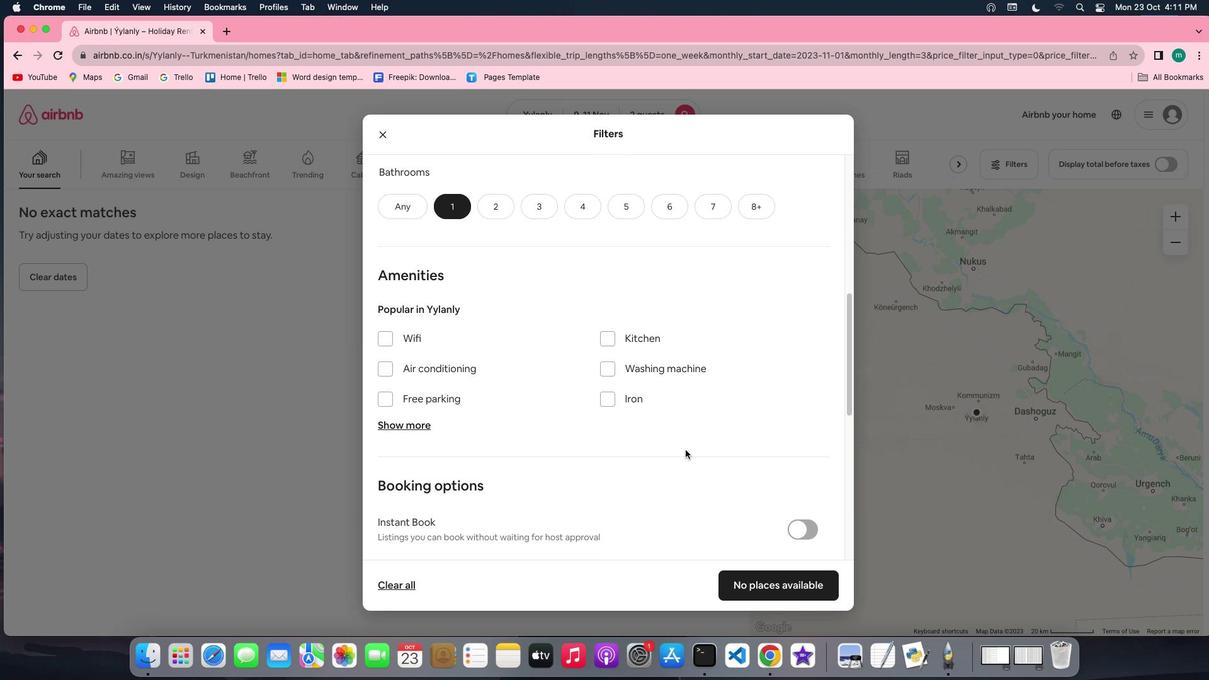 
Action: Mouse scrolled (685, 450) with delta (0, 0)
Screenshot: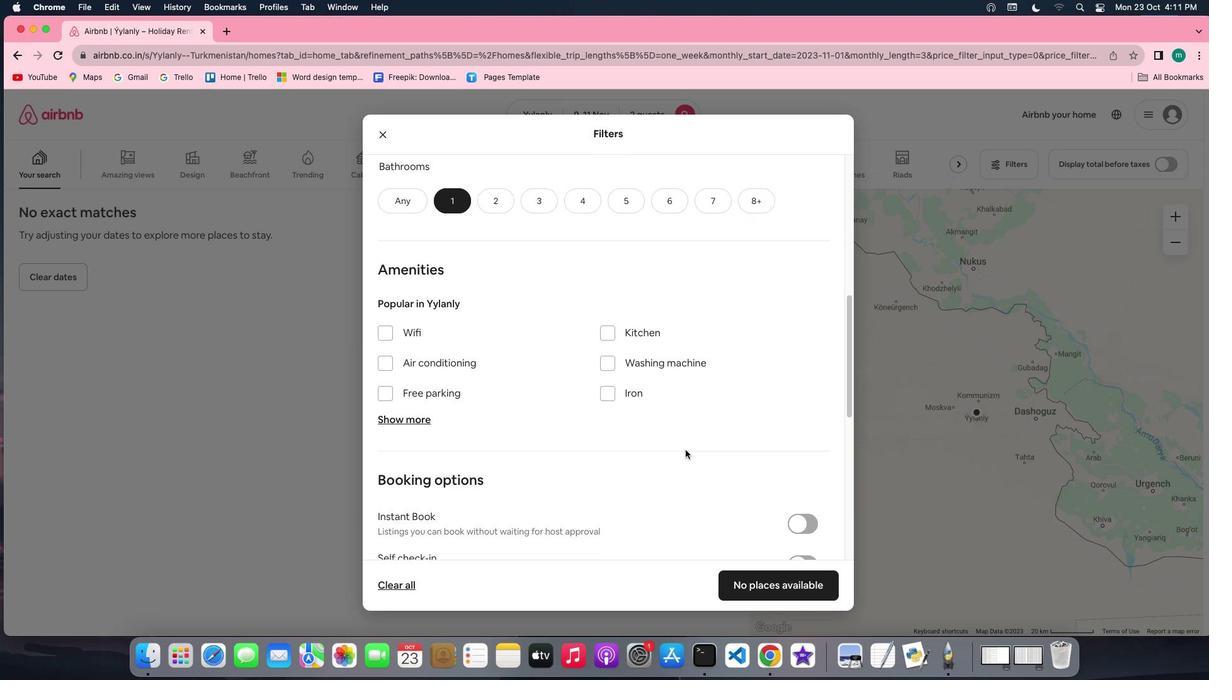 
Action: Mouse scrolled (685, 450) with delta (0, 0)
Screenshot: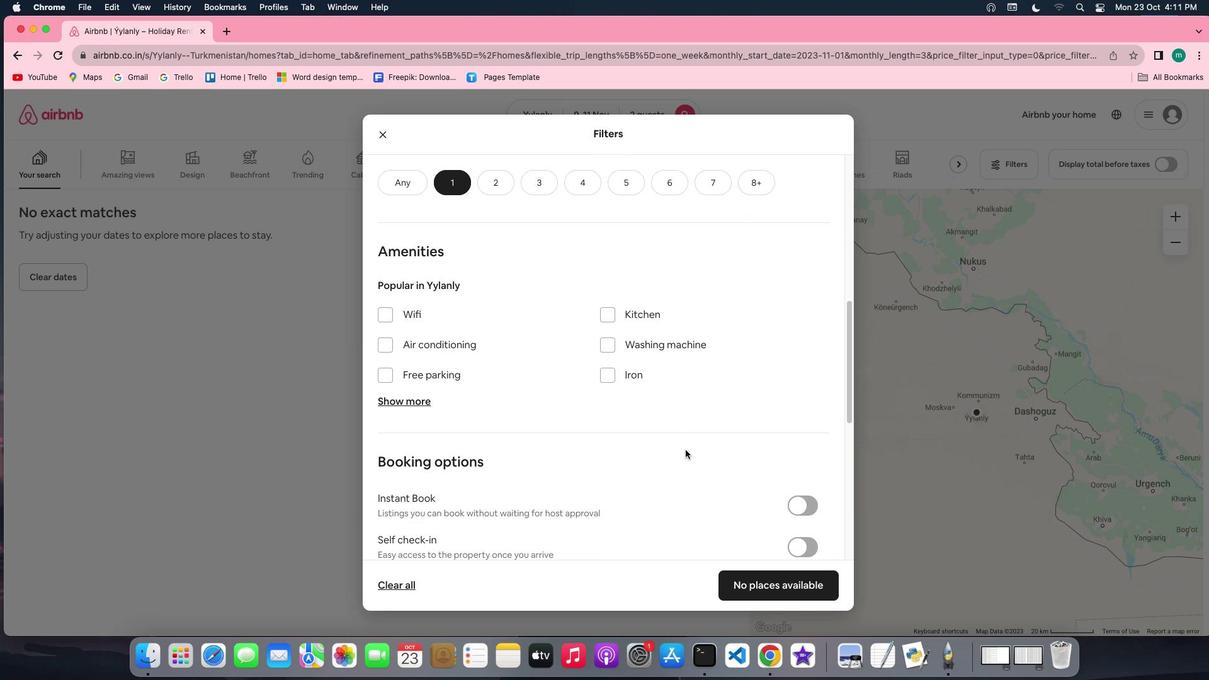 
Action: Mouse scrolled (685, 450) with delta (0, 0)
Screenshot: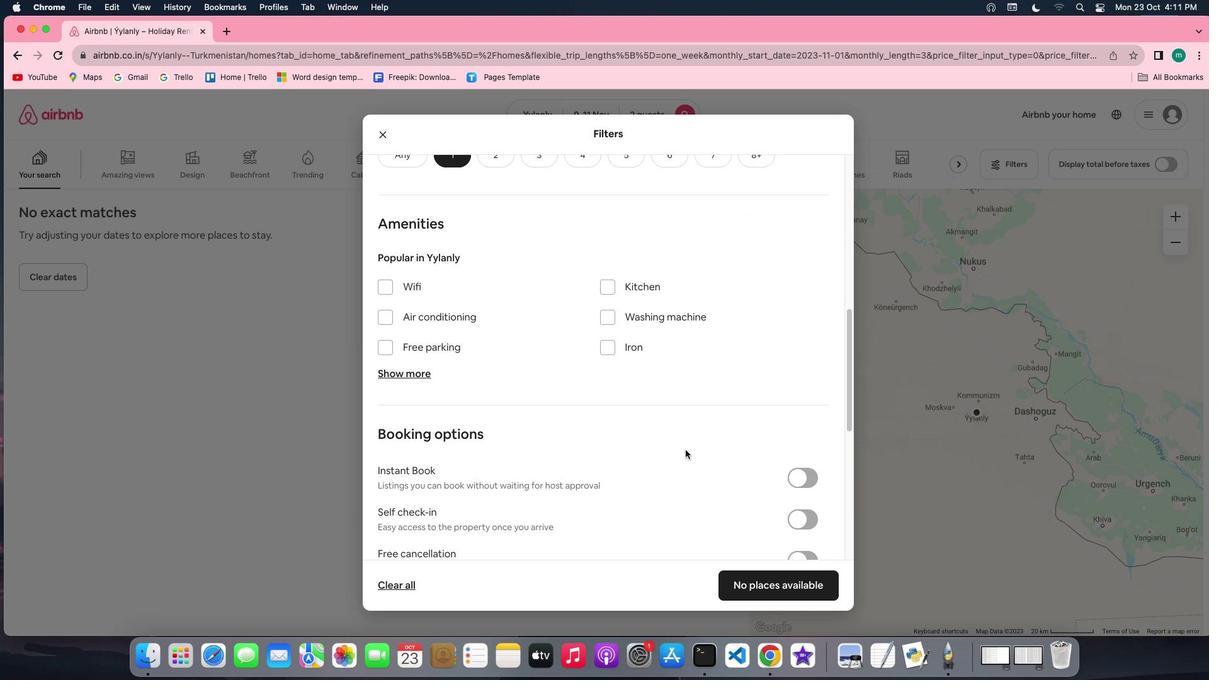 
Action: Mouse scrolled (685, 450) with delta (0, 0)
Screenshot: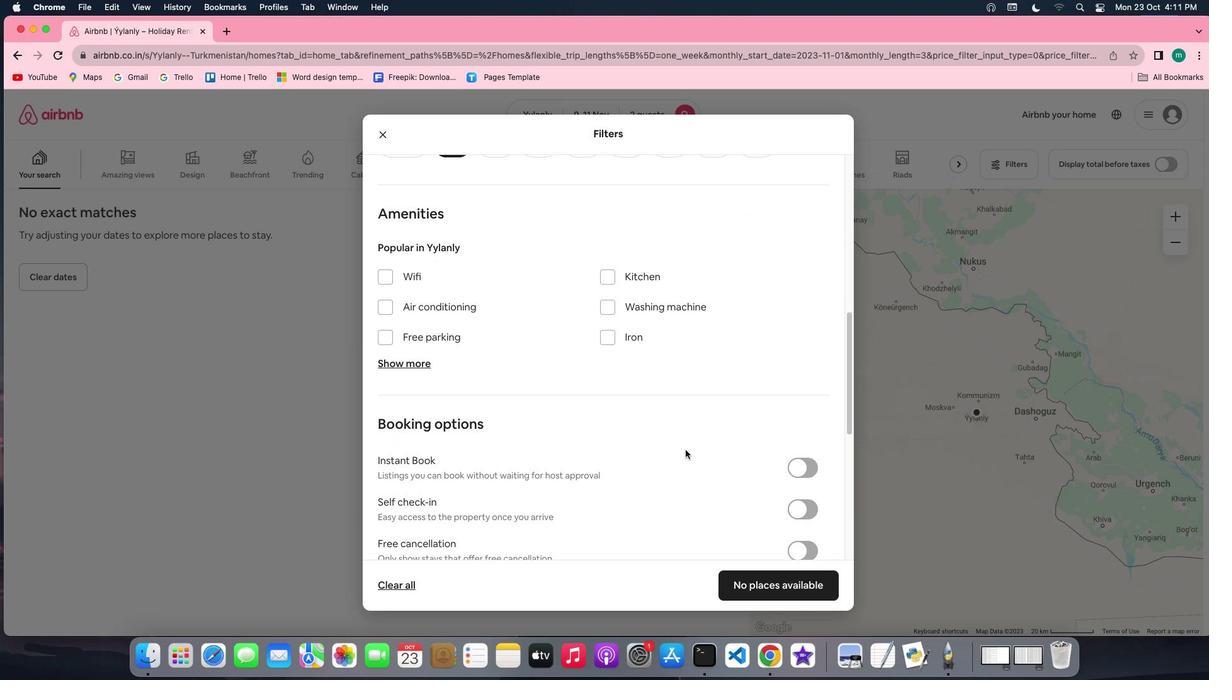 
Action: Mouse scrolled (685, 450) with delta (0, 0)
Screenshot: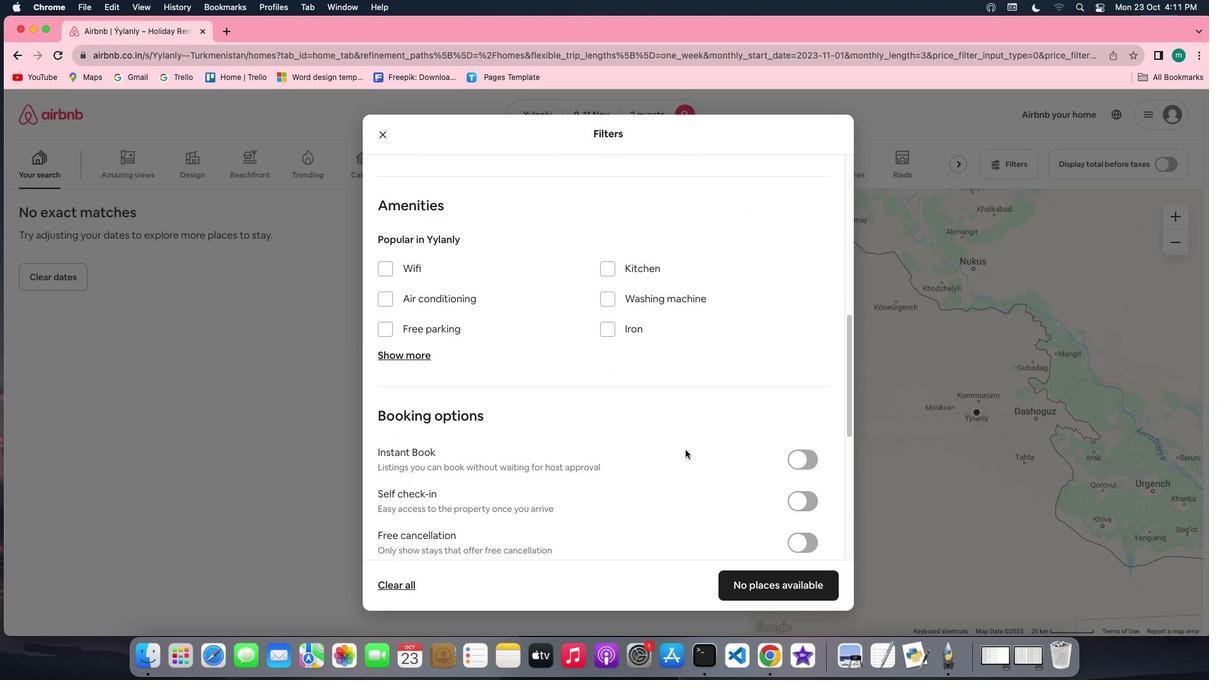 
Action: Mouse scrolled (685, 450) with delta (0, 0)
Screenshot: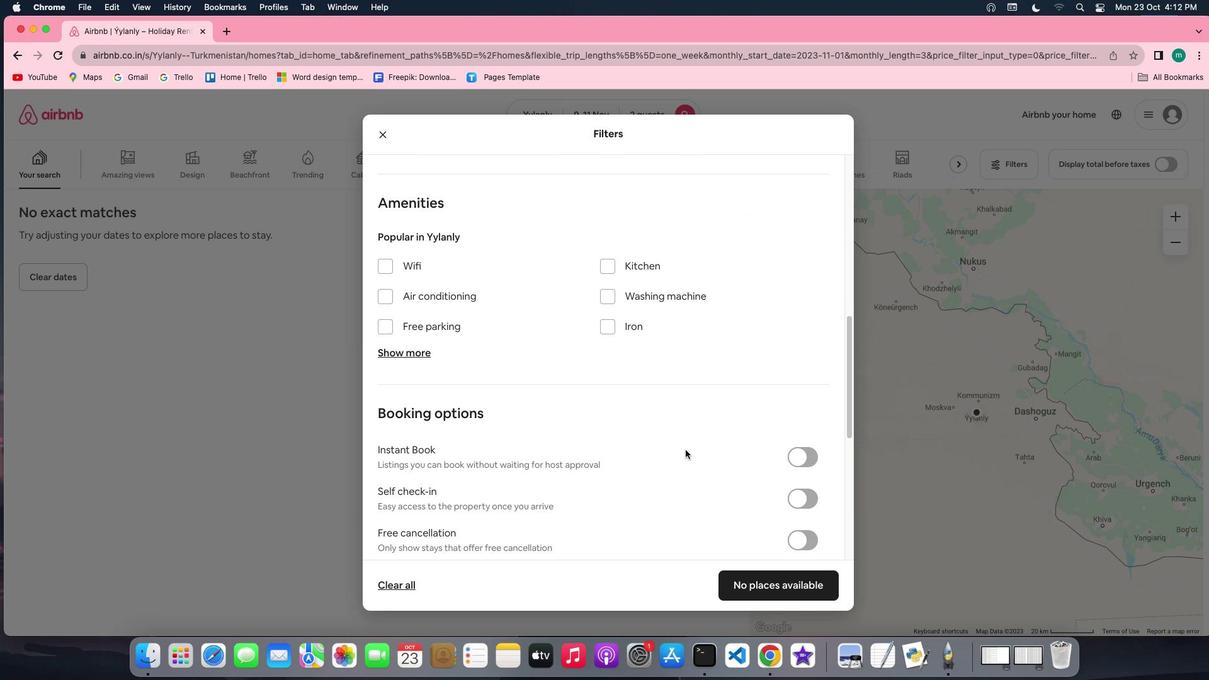 
Action: Mouse scrolled (685, 450) with delta (0, 0)
Screenshot: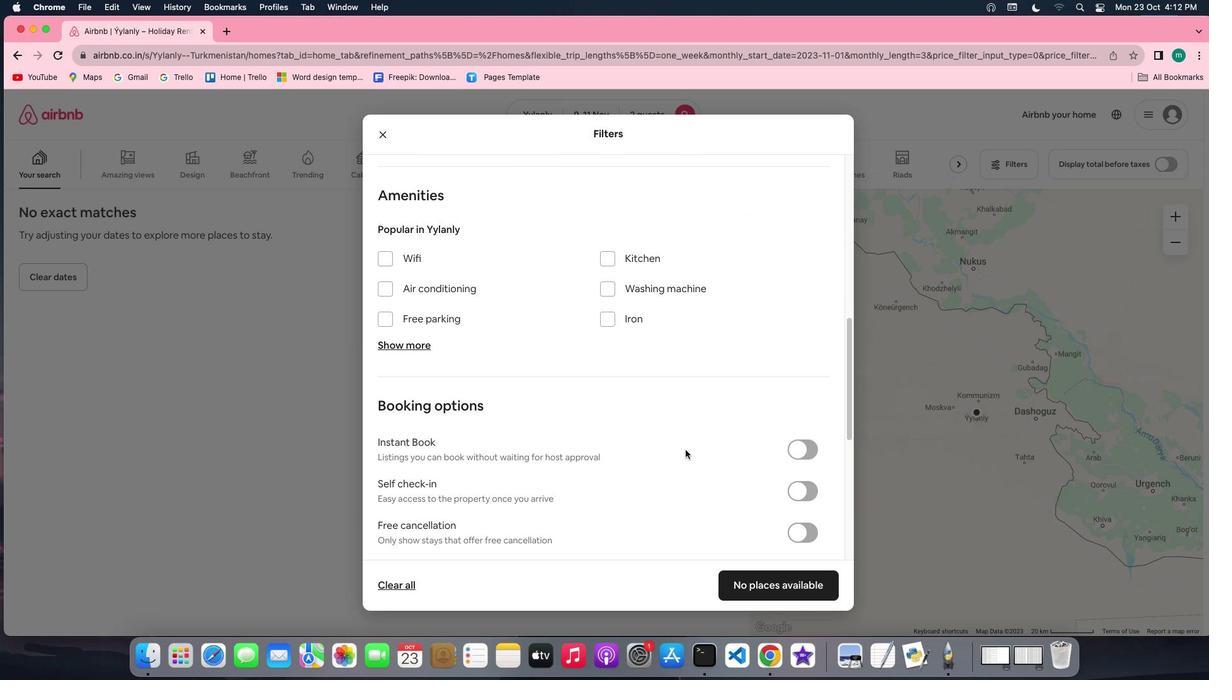 
Action: Mouse scrolled (685, 450) with delta (0, 0)
Screenshot: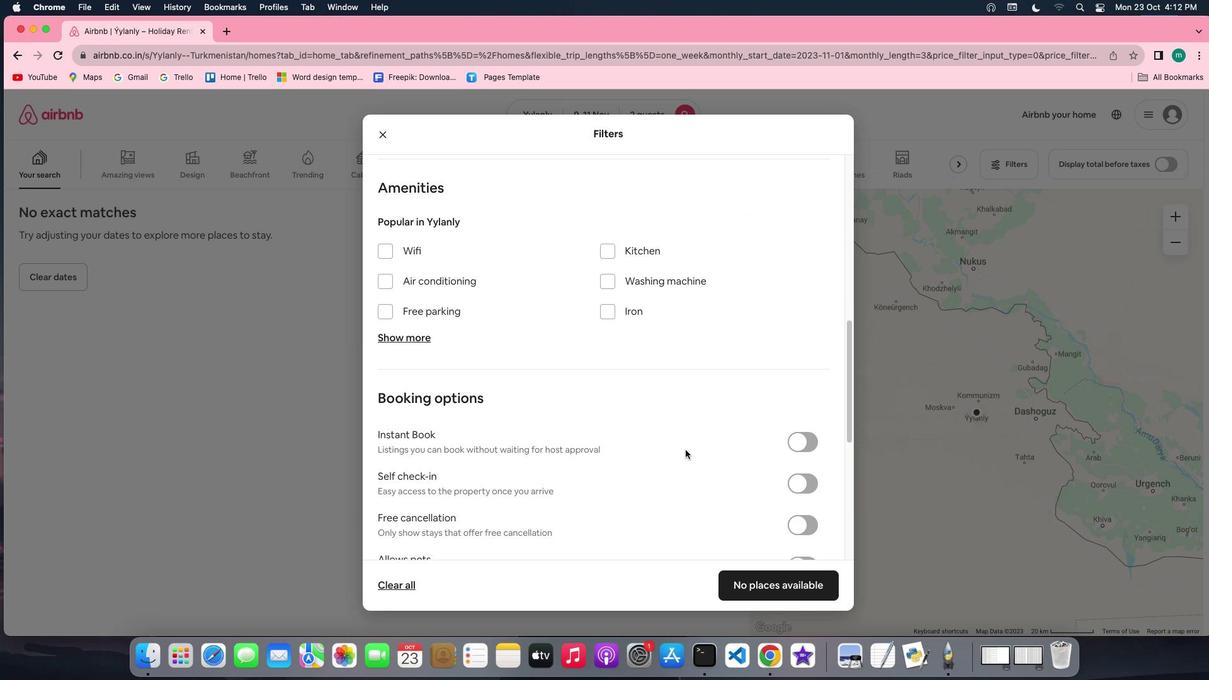 
Action: Mouse scrolled (685, 450) with delta (0, 0)
Screenshot: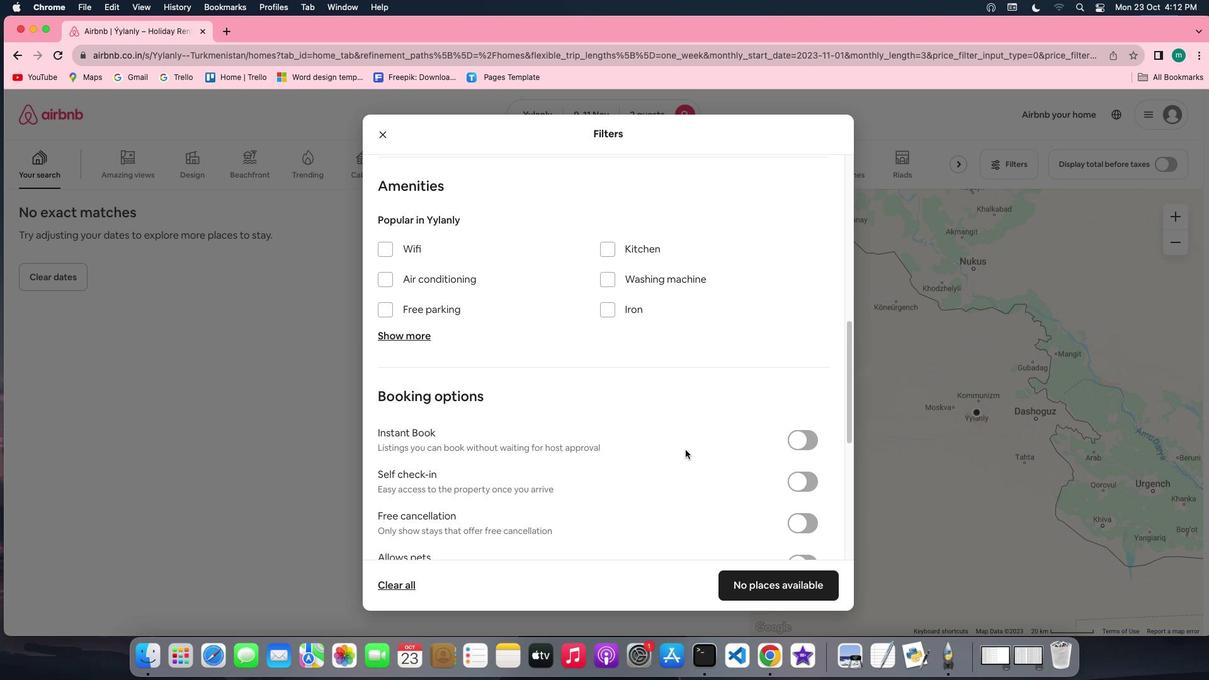 
Action: Mouse scrolled (685, 450) with delta (0, 0)
Screenshot: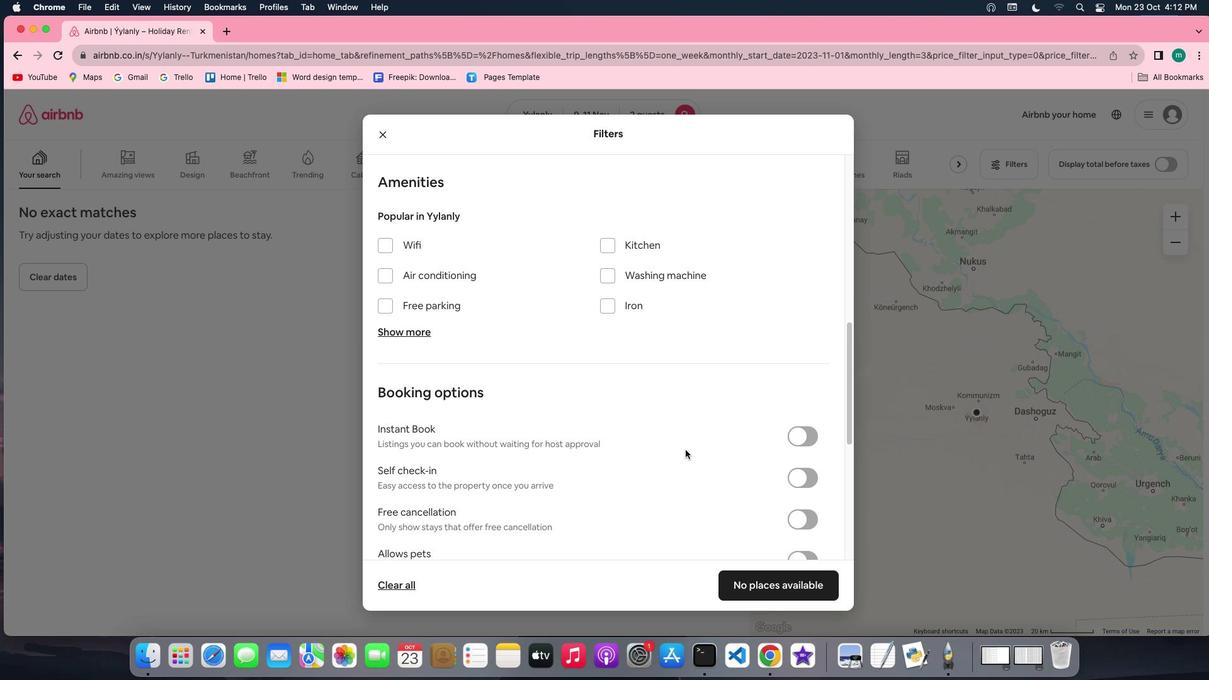 
Action: Mouse scrolled (685, 450) with delta (0, 0)
Screenshot: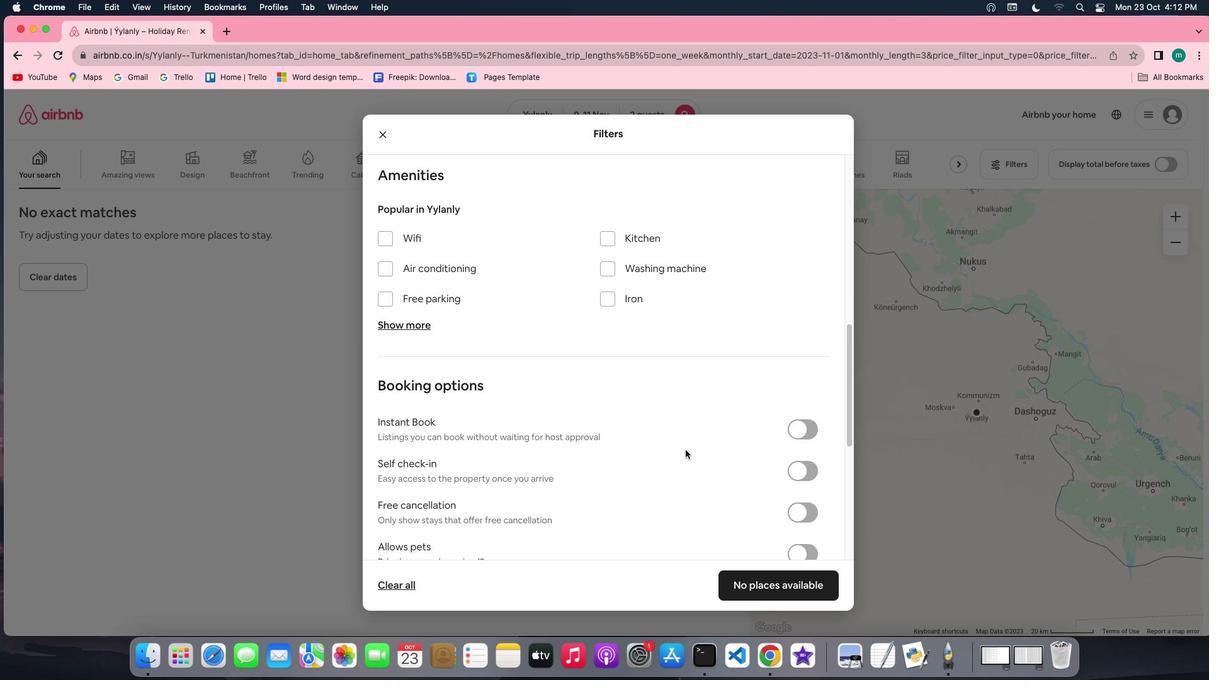 
Action: Mouse scrolled (685, 450) with delta (0, 0)
Screenshot: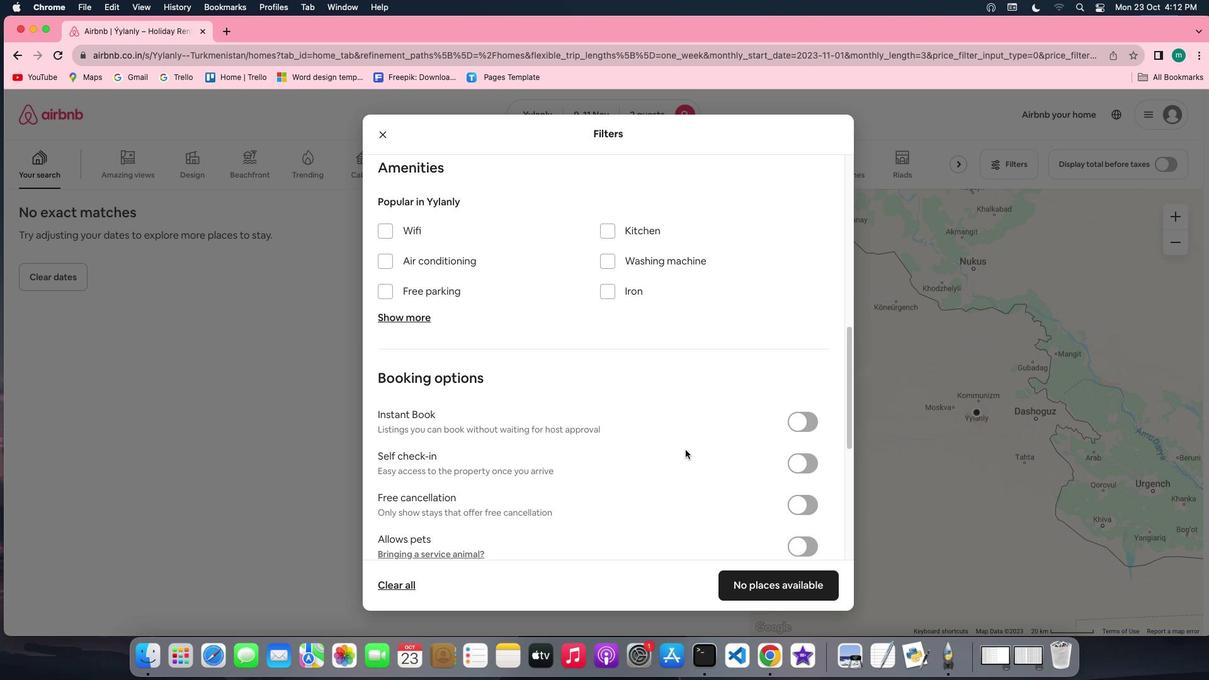 
Action: Mouse moved to (395, 231)
Screenshot: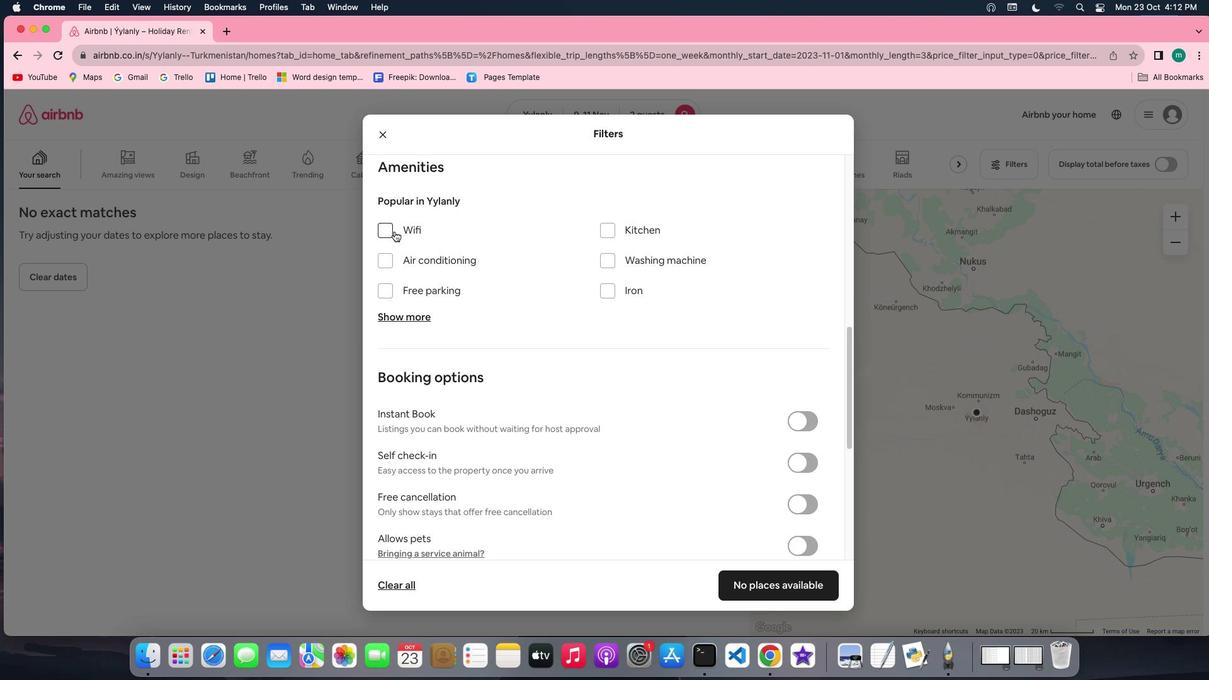 
Action: Mouse pressed left at (395, 231)
Screenshot: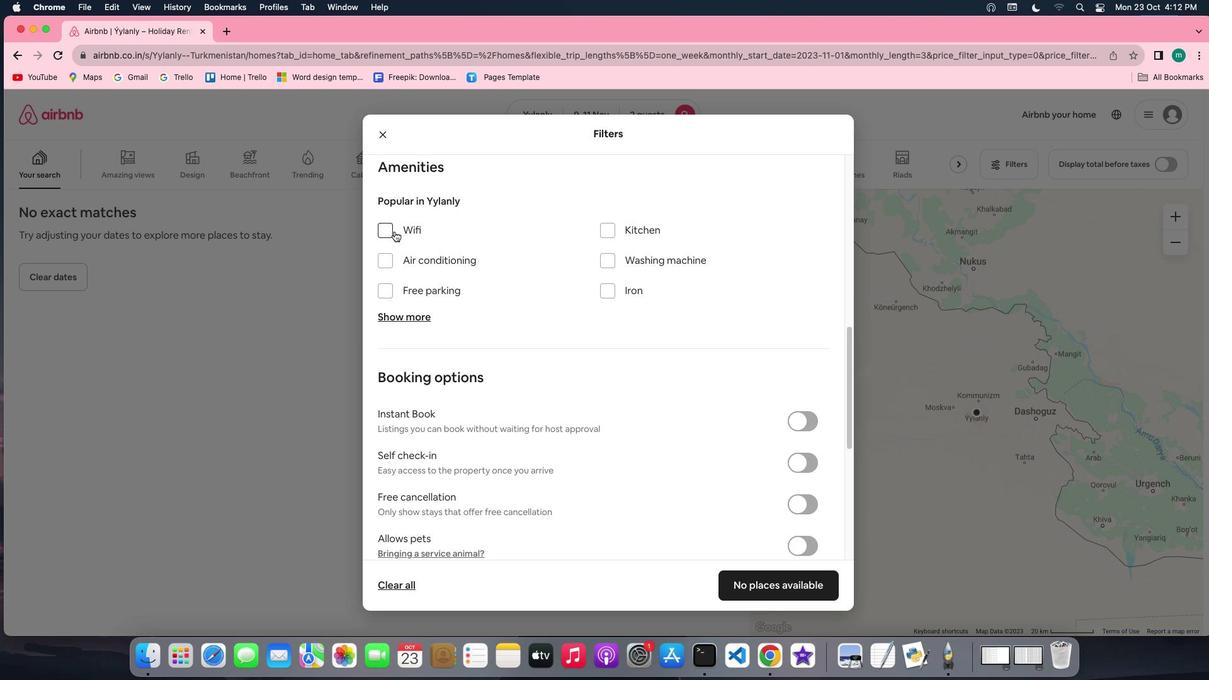 
Action: Mouse moved to (597, 343)
Screenshot: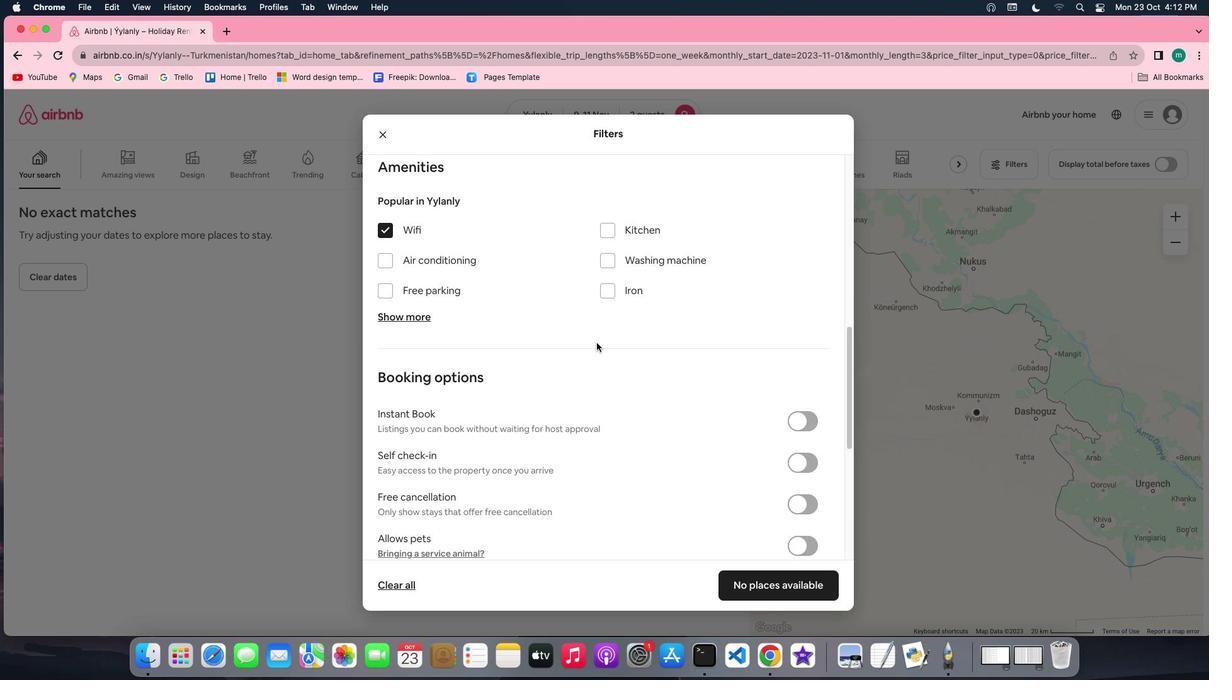 
Action: Mouse scrolled (597, 343) with delta (0, 0)
Screenshot: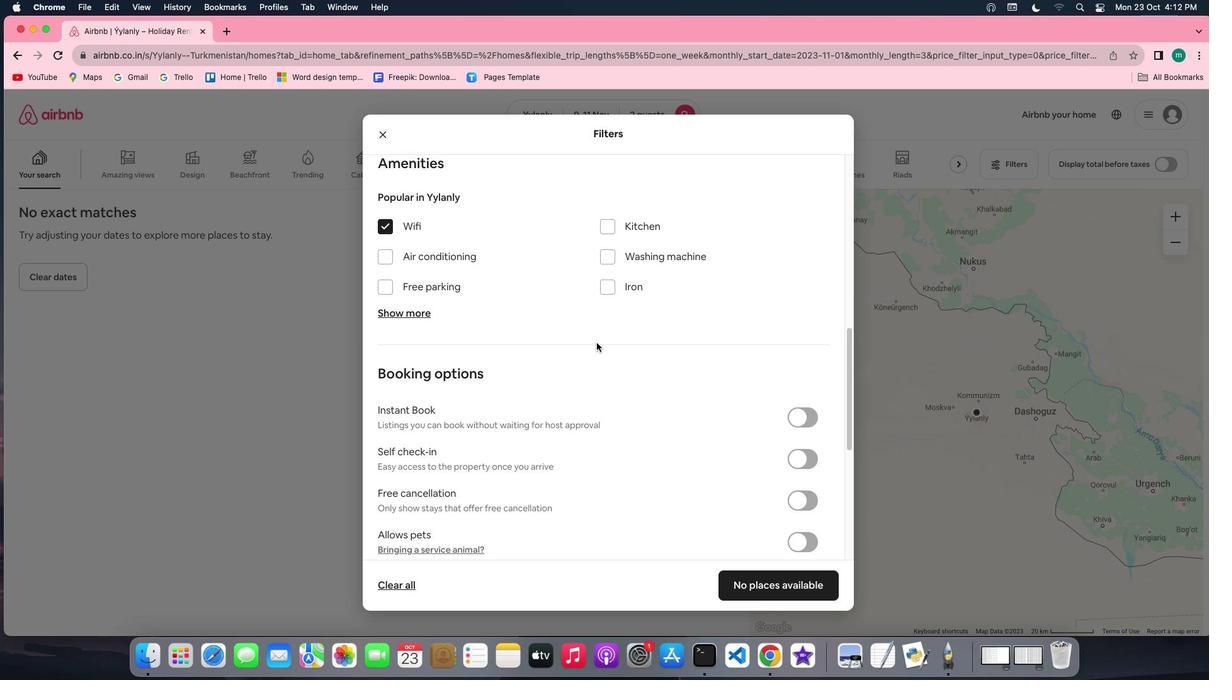 
Action: Mouse scrolled (597, 343) with delta (0, 0)
Screenshot: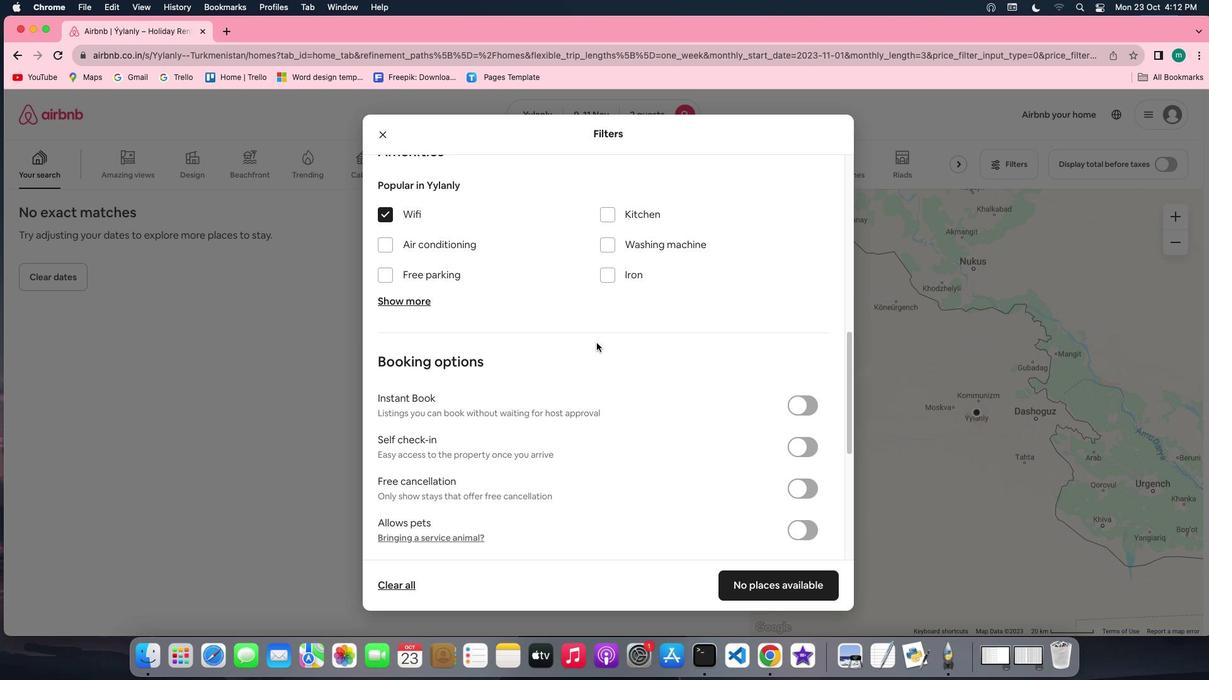 
Action: Mouse scrolled (597, 343) with delta (0, 0)
Screenshot: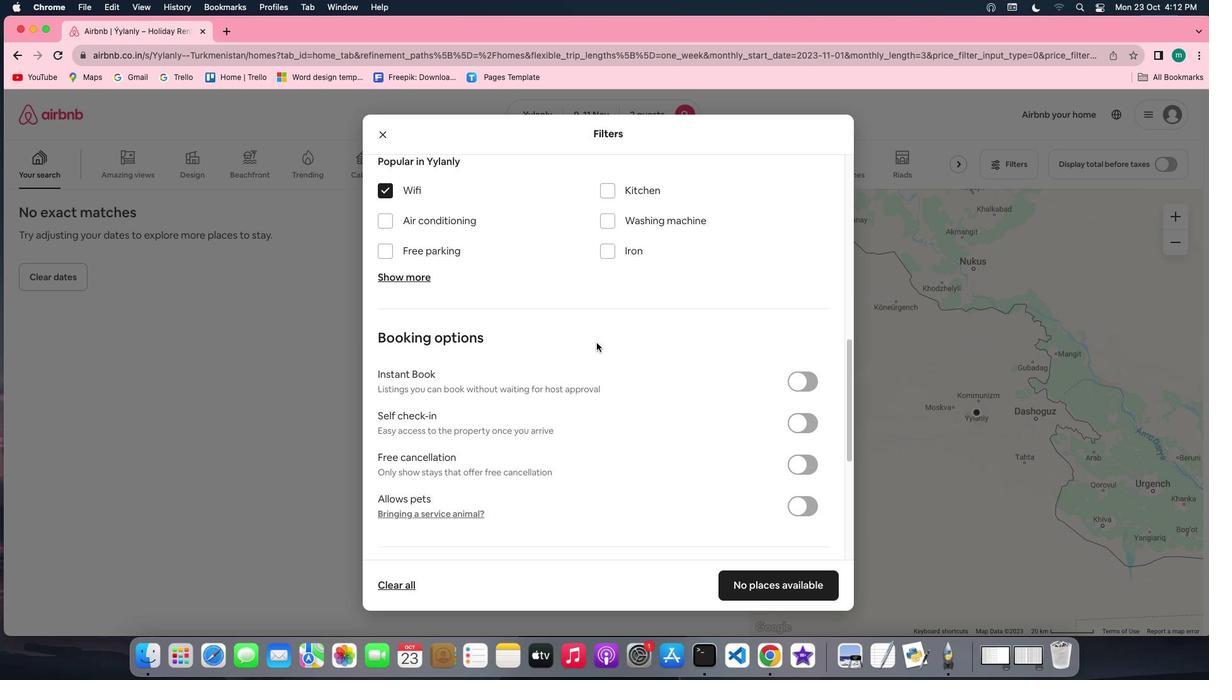 
Action: Mouse moved to (652, 378)
Screenshot: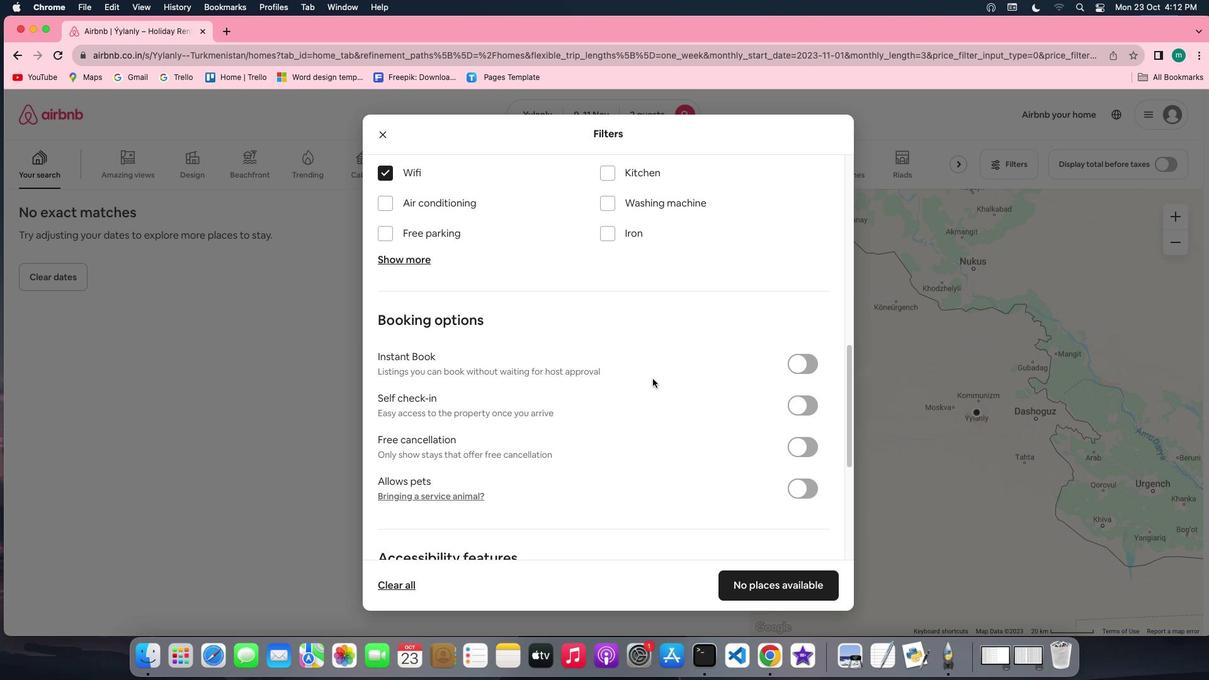 
Action: Mouse scrolled (652, 378) with delta (0, 0)
Screenshot: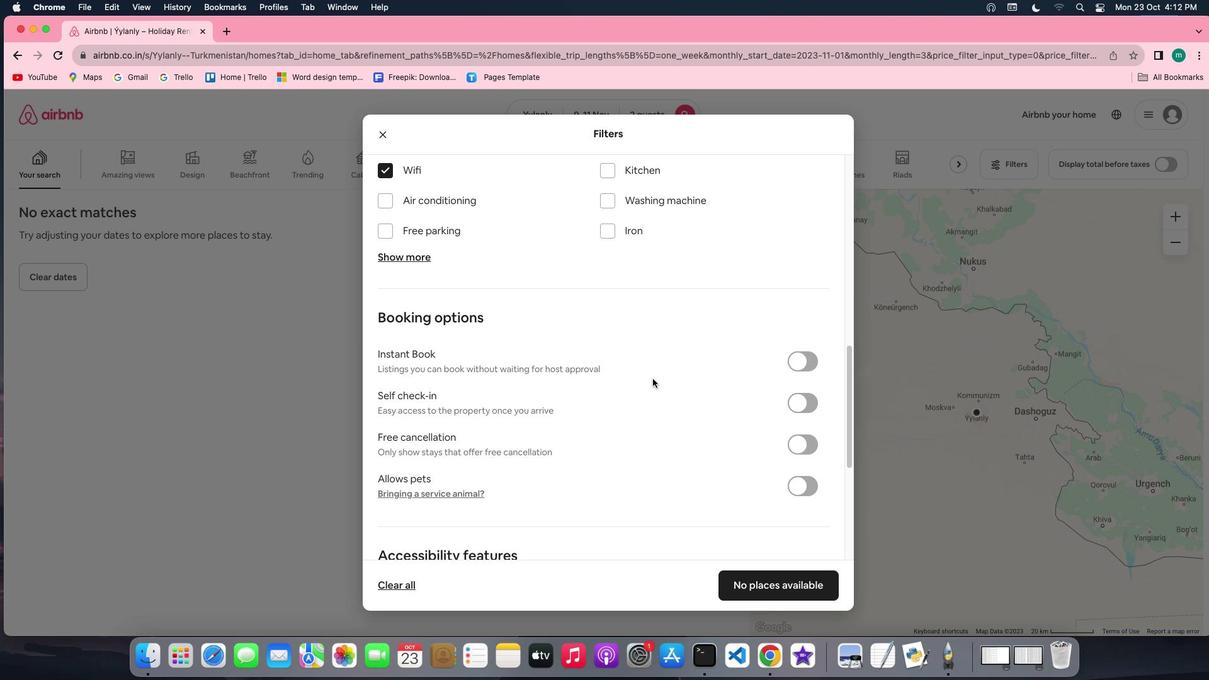 
Action: Mouse scrolled (652, 378) with delta (0, 0)
Screenshot: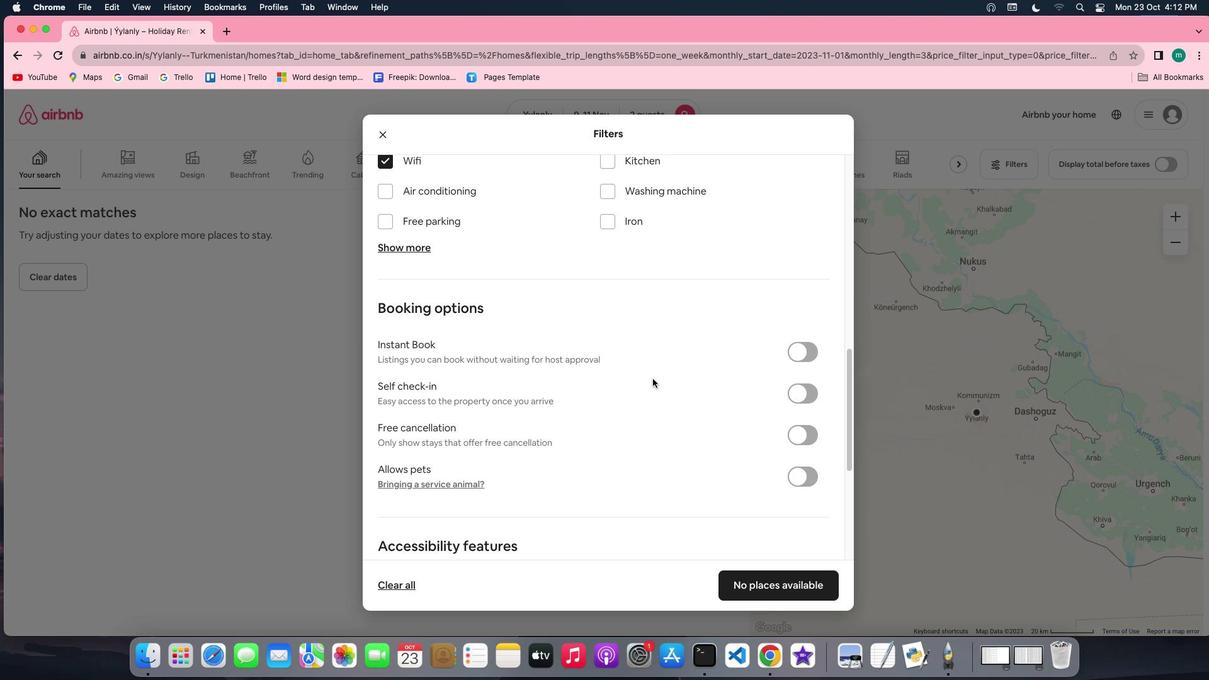
Action: Mouse scrolled (652, 378) with delta (0, 0)
Screenshot: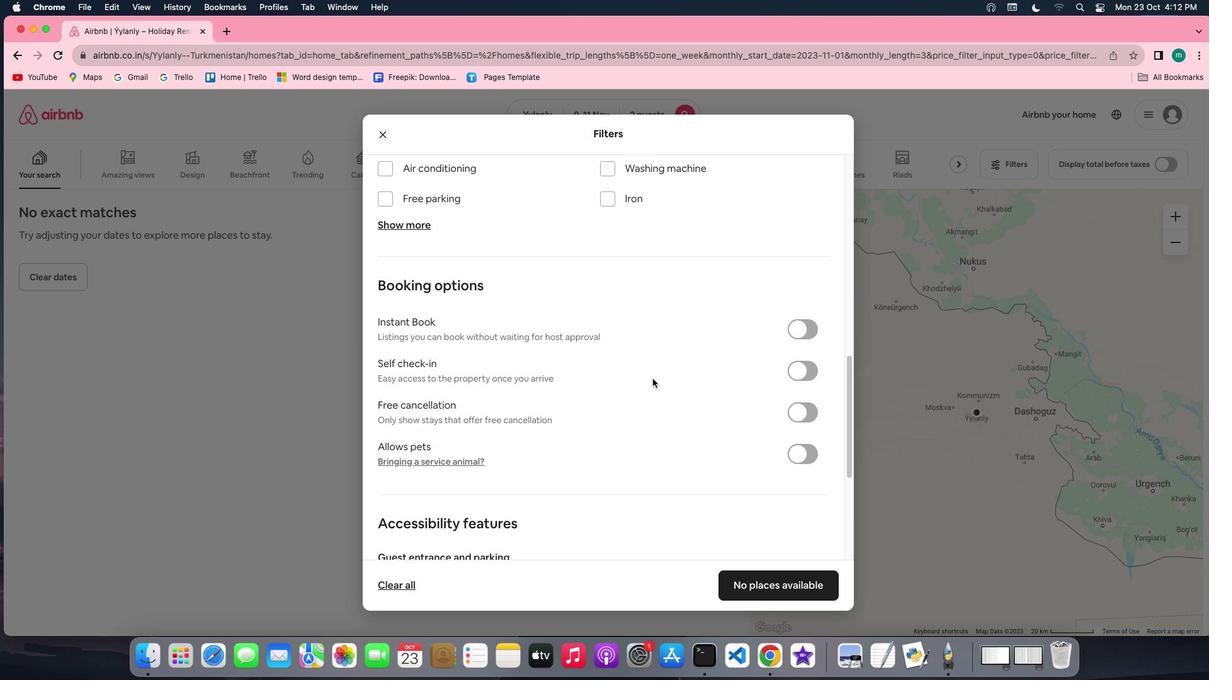 
Action: Mouse scrolled (652, 378) with delta (0, 0)
Screenshot: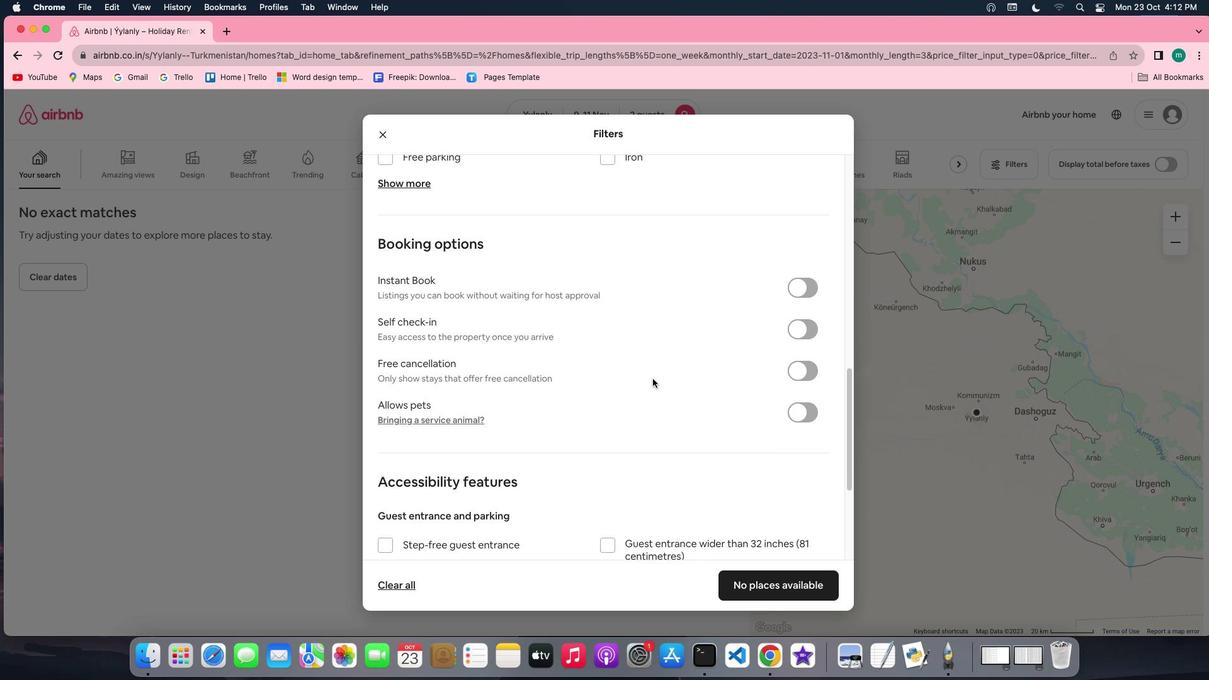 
Action: Mouse moved to (793, 303)
Screenshot: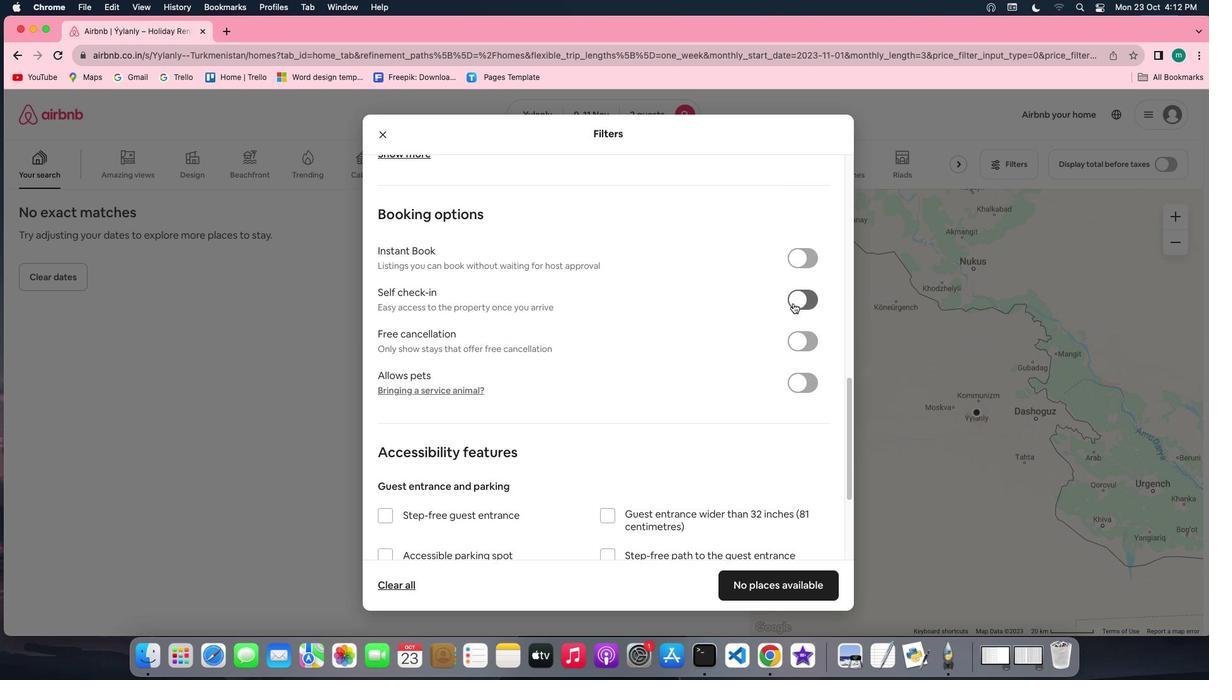 
Action: Mouse pressed left at (793, 303)
Screenshot: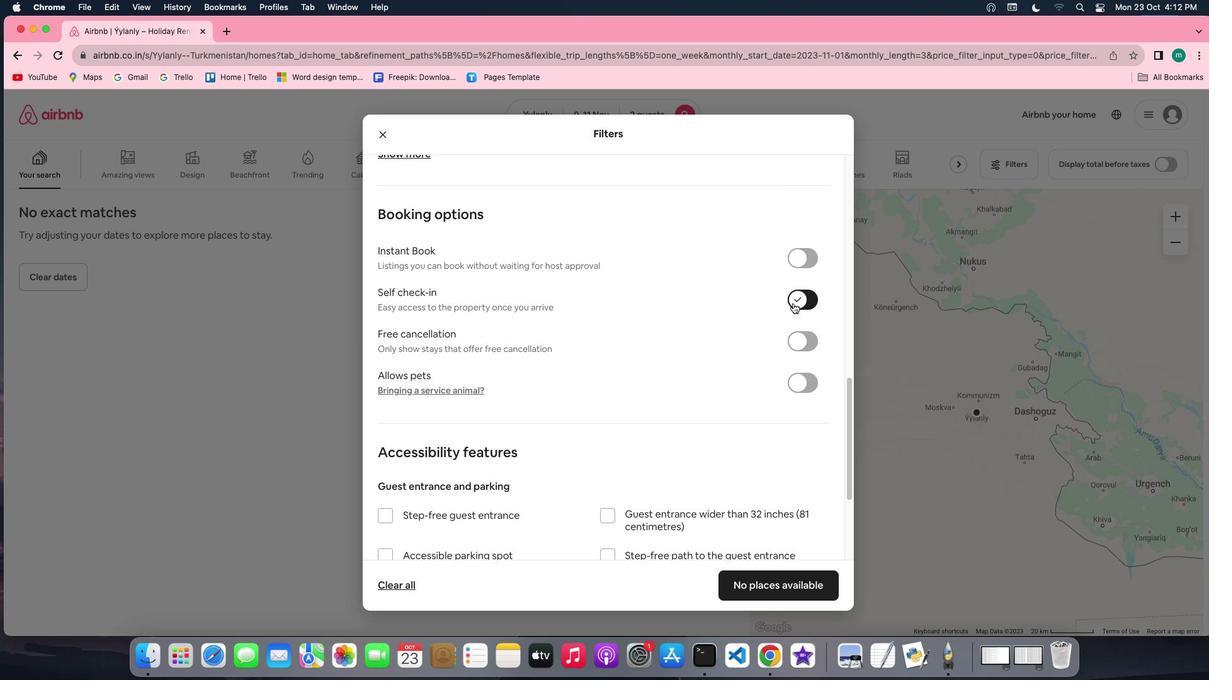 
Action: Mouse moved to (627, 395)
Screenshot: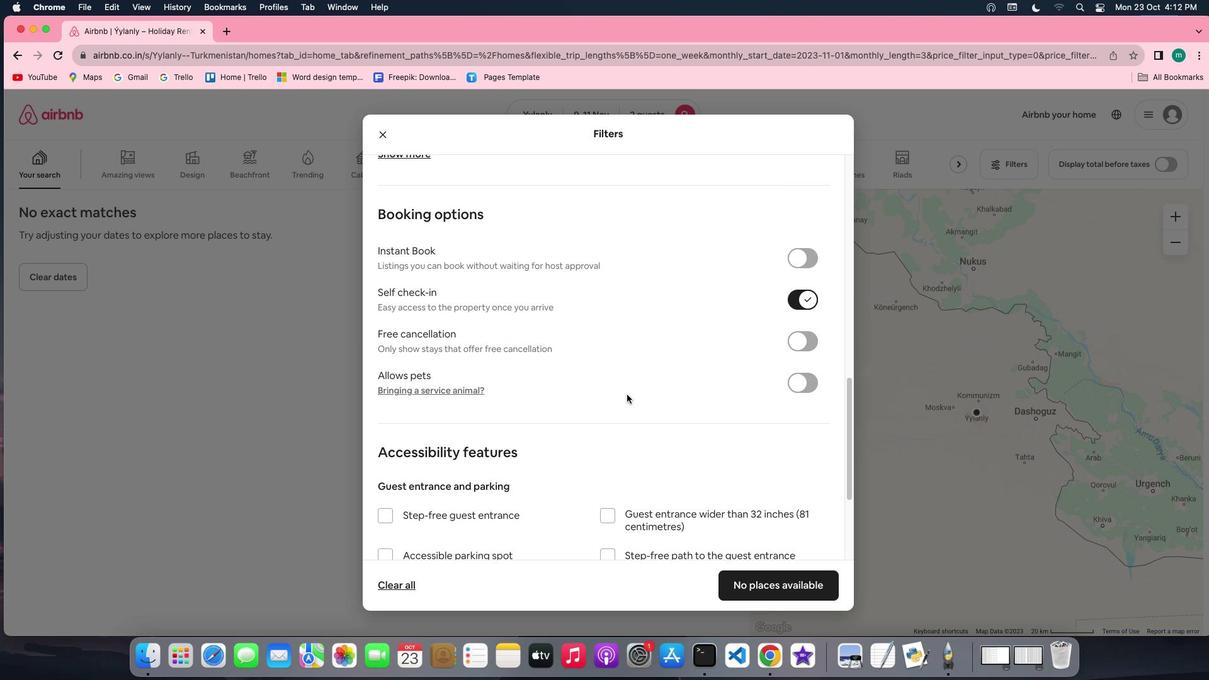 
Action: Mouse scrolled (627, 395) with delta (0, 0)
Screenshot: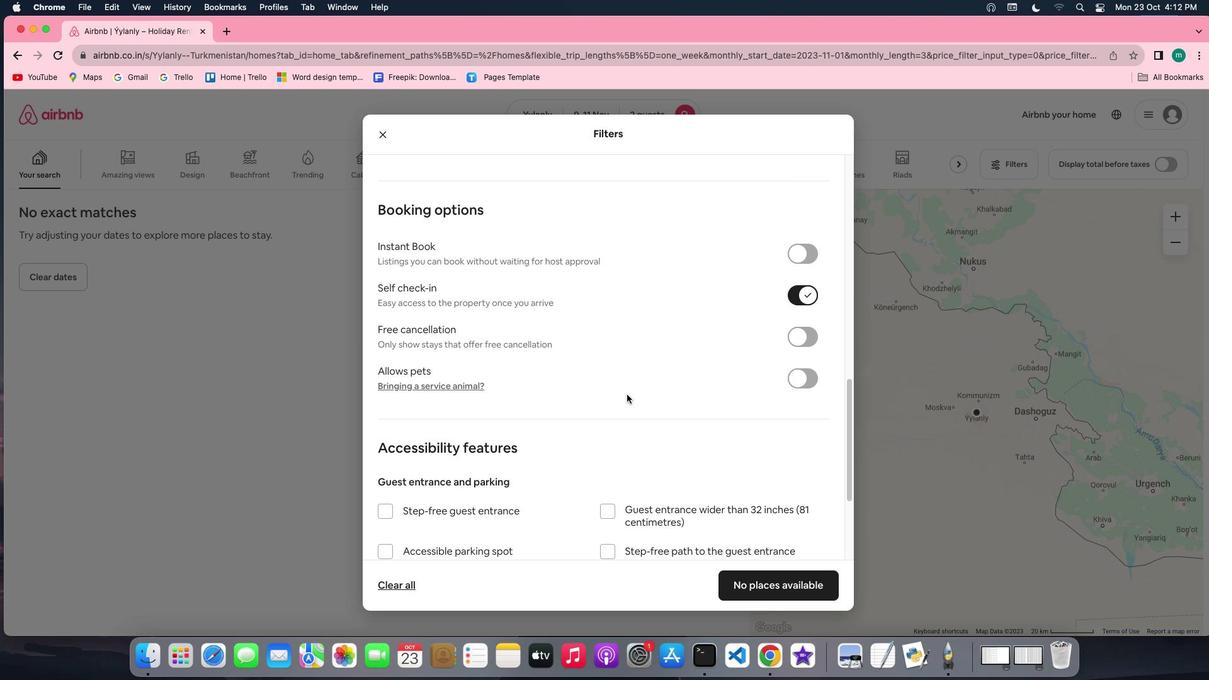
Action: Mouse scrolled (627, 395) with delta (0, 0)
Screenshot: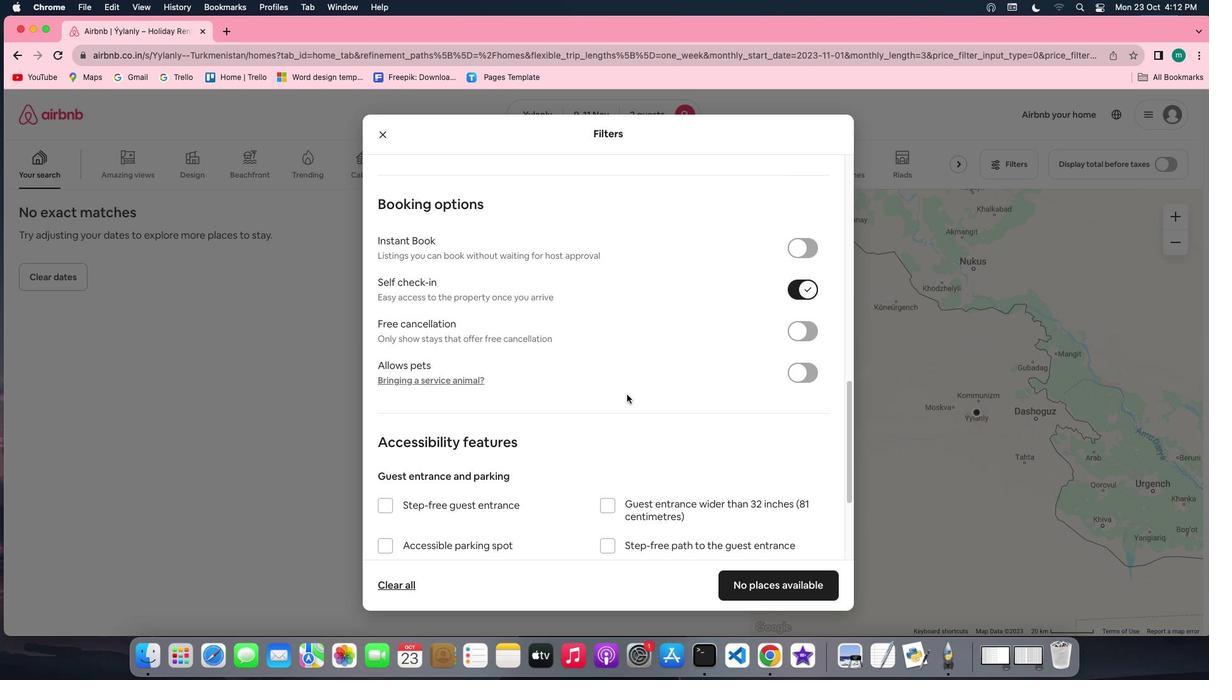
Action: Mouse scrolled (627, 395) with delta (0, 0)
Screenshot: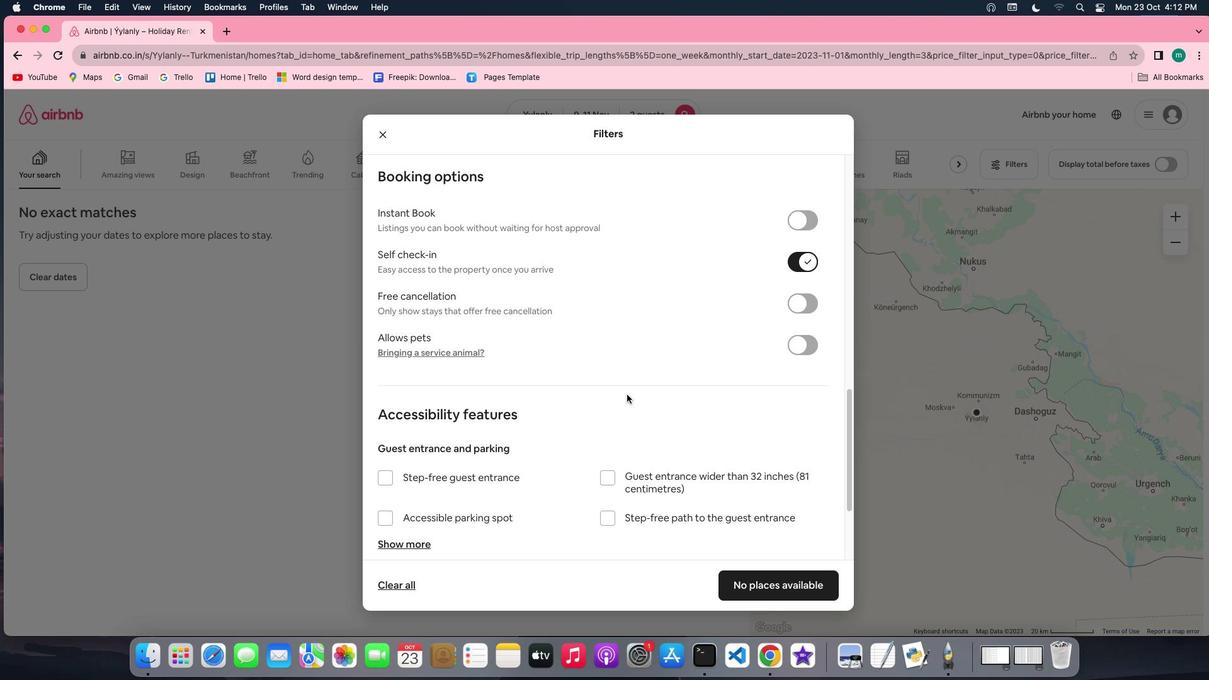 
Action: Mouse scrolled (627, 395) with delta (0, -1)
Screenshot: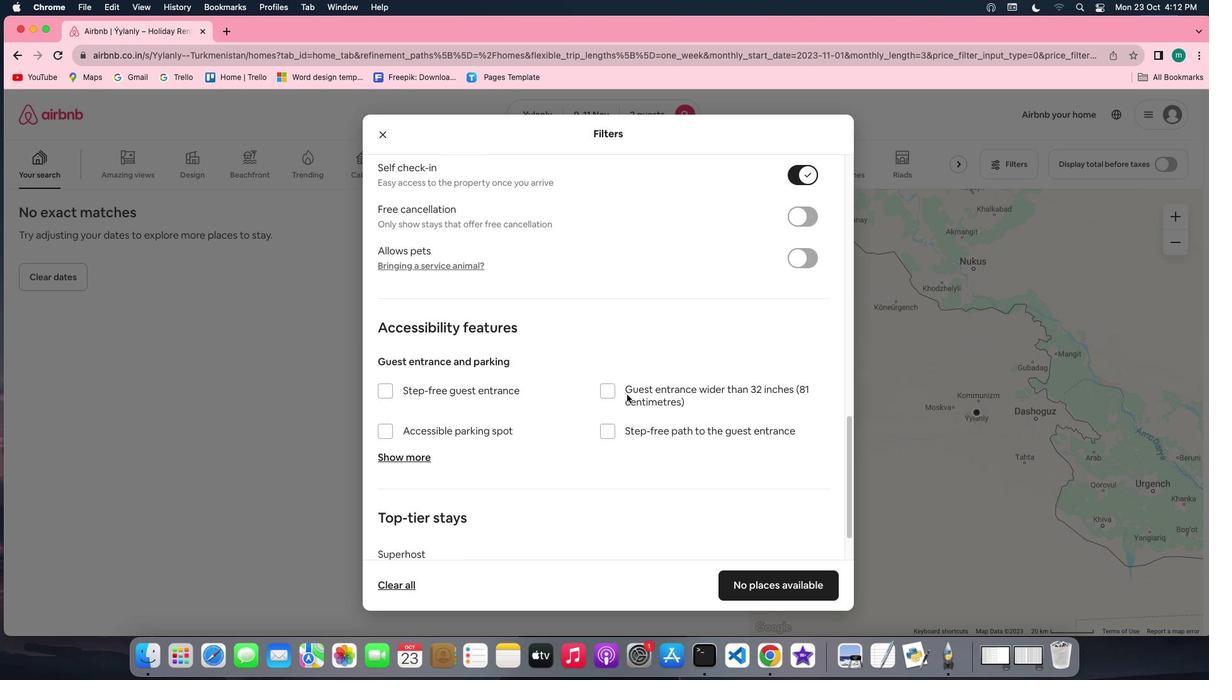 
Action: Mouse scrolled (627, 395) with delta (0, -1)
Screenshot: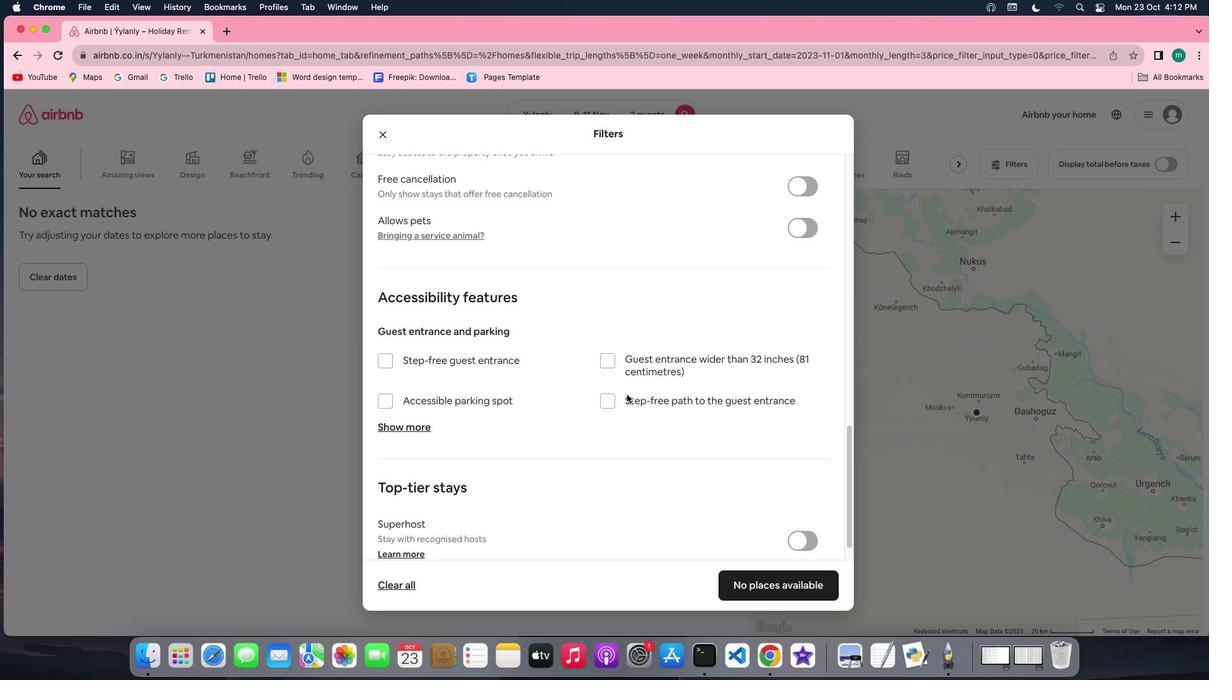 
Action: Mouse scrolled (627, 395) with delta (0, 0)
Screenshot: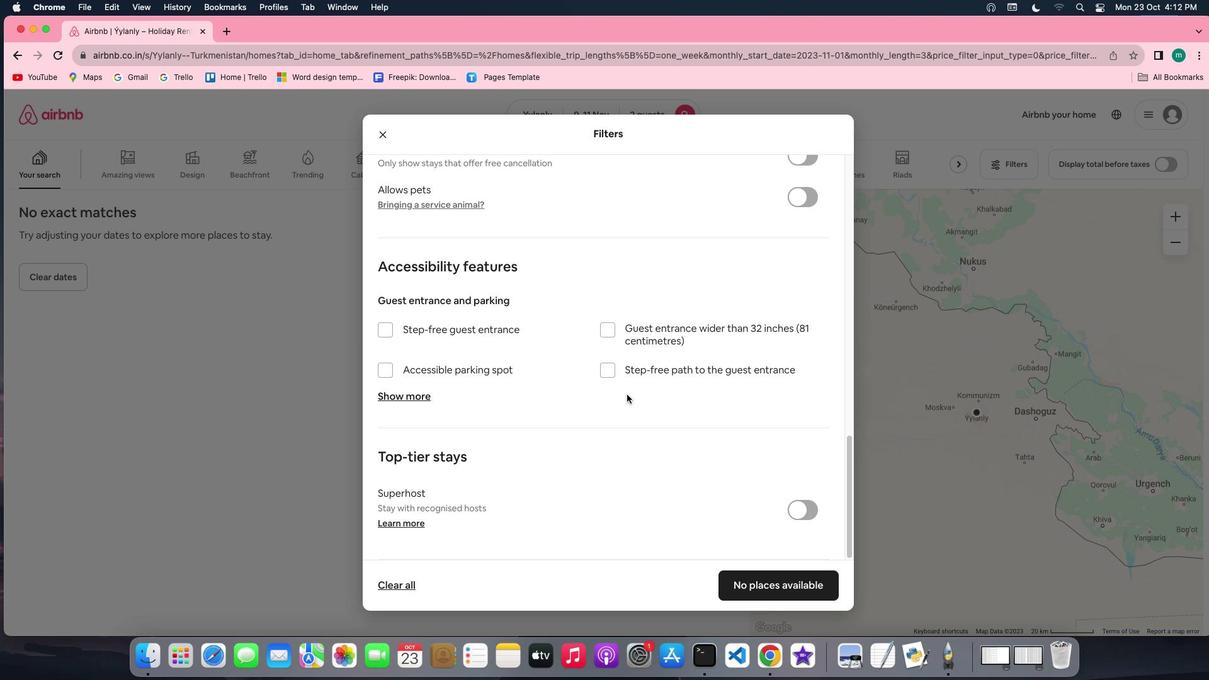 
Action: Mouse scrolled (627, 395) with delta (0, 0)
Screenshot: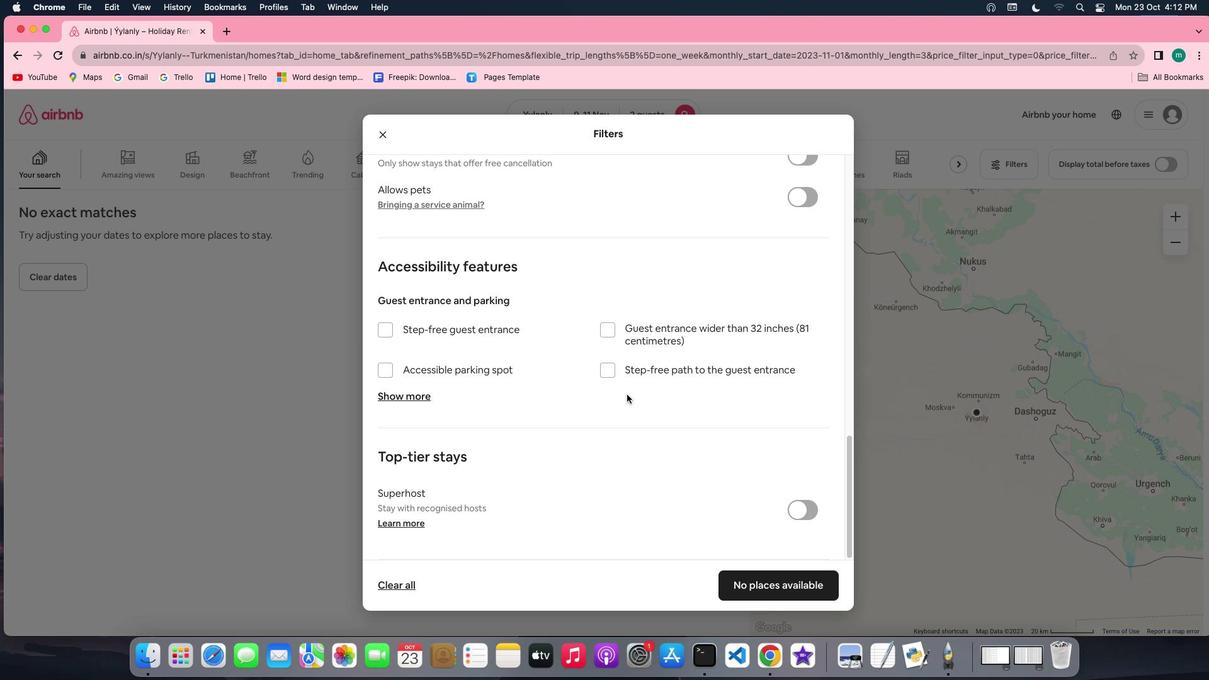 
Action: Mouse scrolled (627, 395) with delta (0, -1)
Screenshot: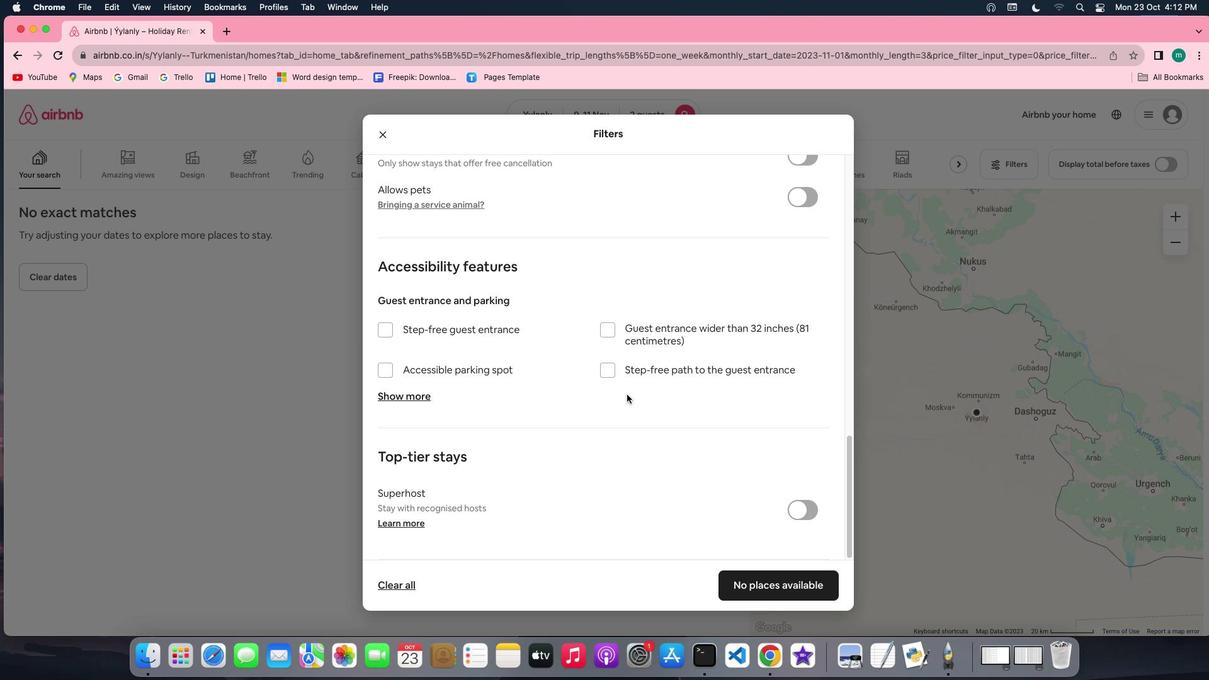 
Action: Mouse scrolled (627, 395) with delta (0, -3)
Screenshot: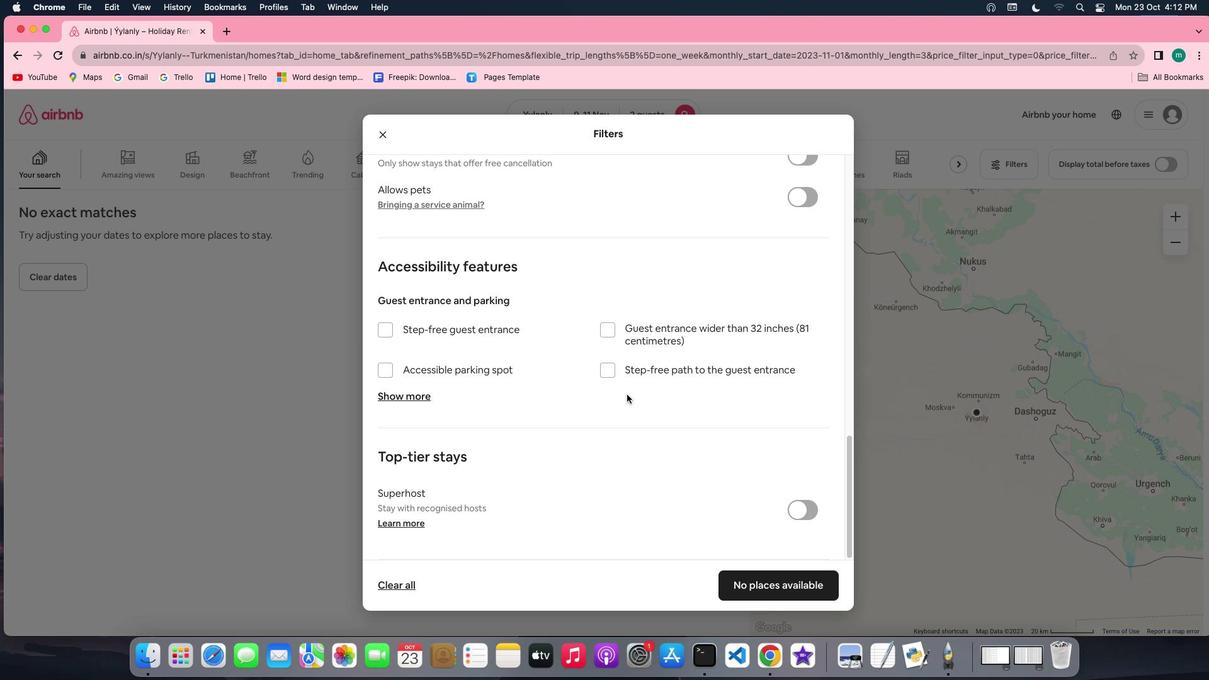 
Action: Mouse scrolled (627, 395) with delta (0, -3)
Screenshot: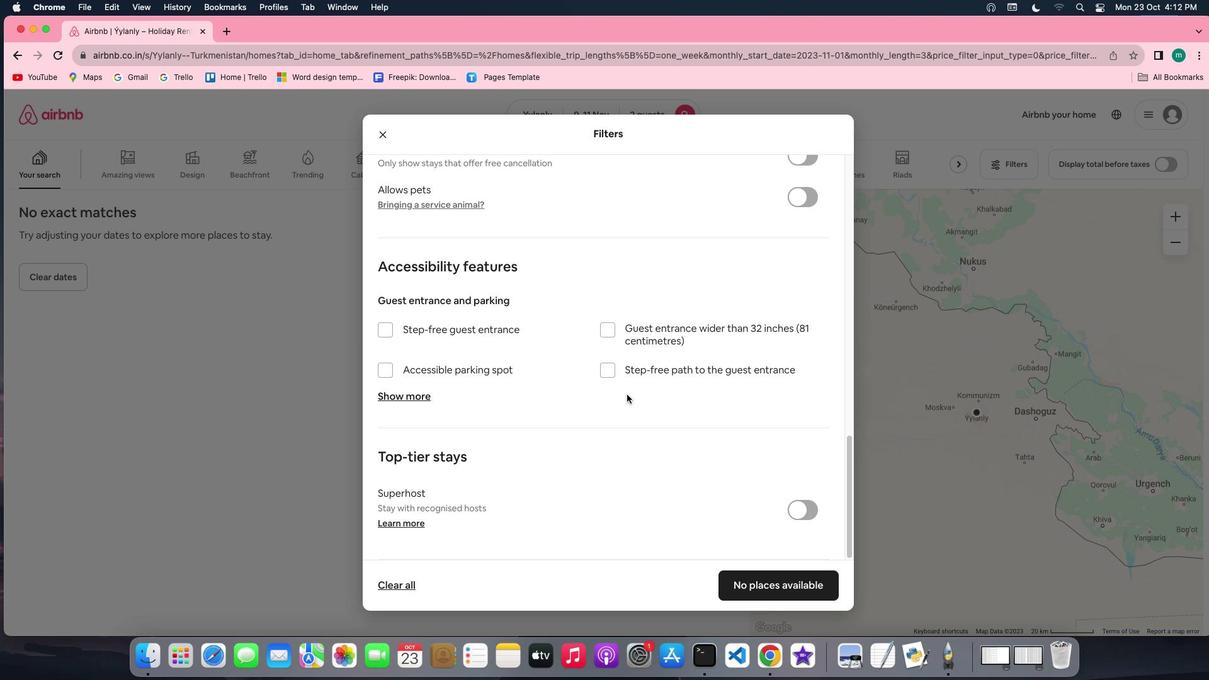 
Action: Mouse scrolled (627, 395) with delta (0, -3)
Screenshot: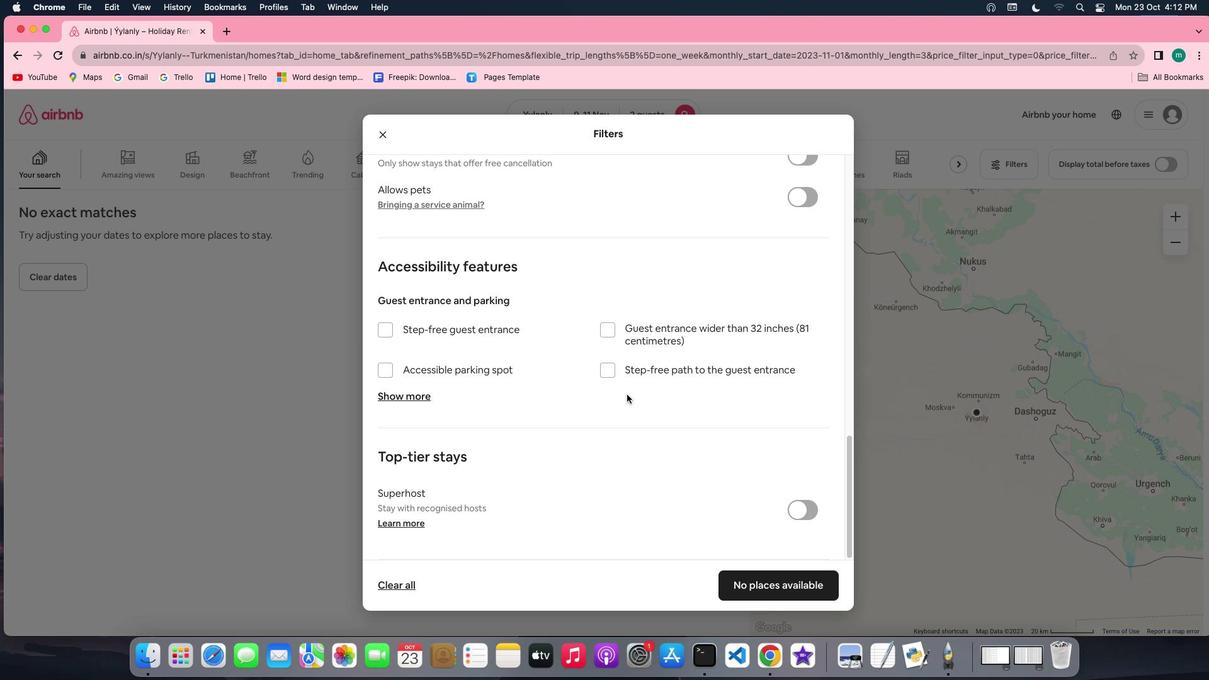 
Action: Mouse moved to (757, 590)
Screenshot: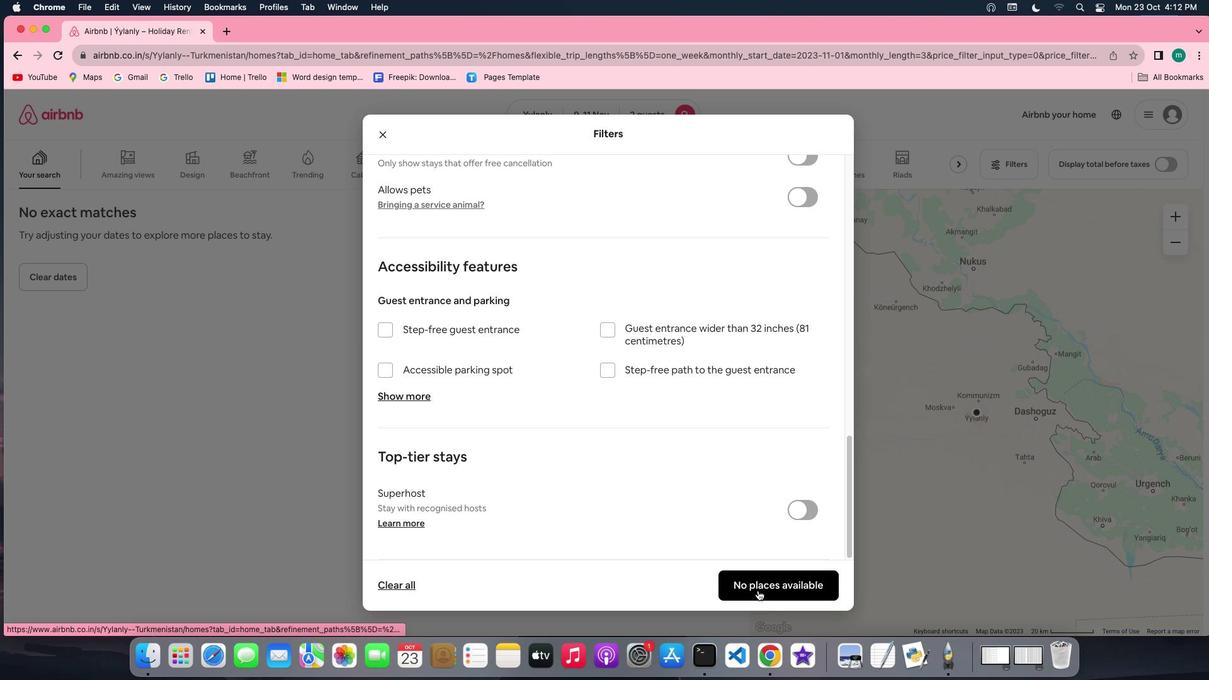 
Action: Mouse pressed left at (757, 590)
Screenshot: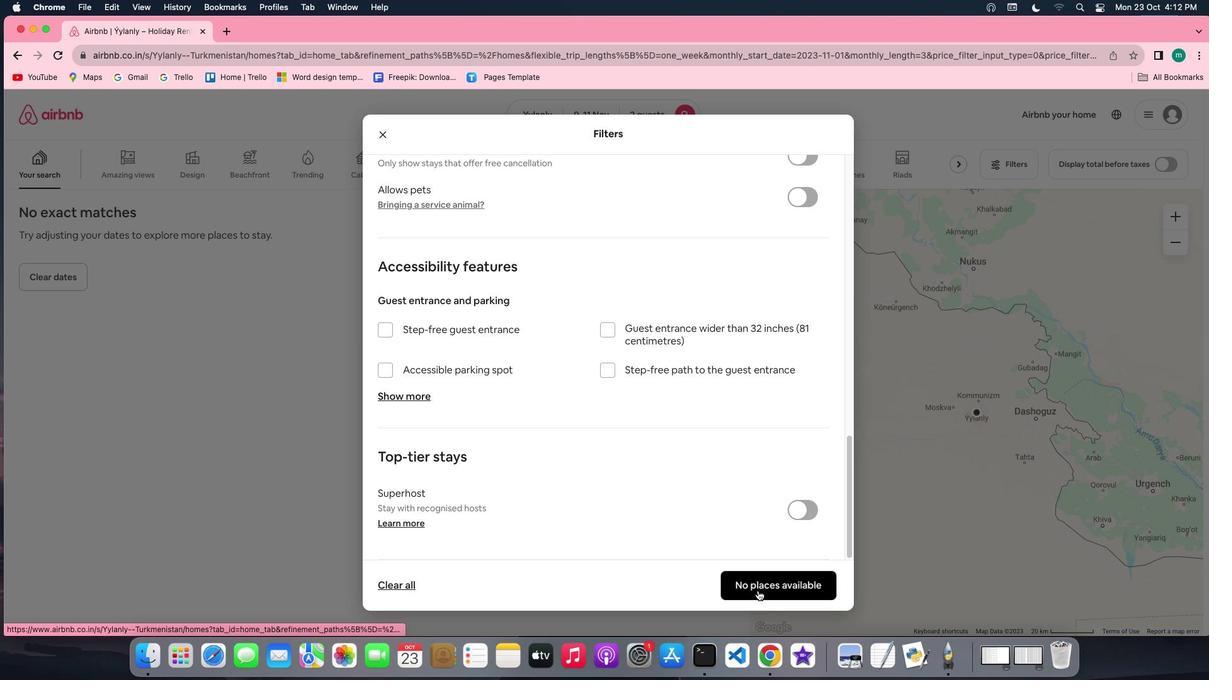 
Action: Mouse moved to (391, 527)
Screenshot: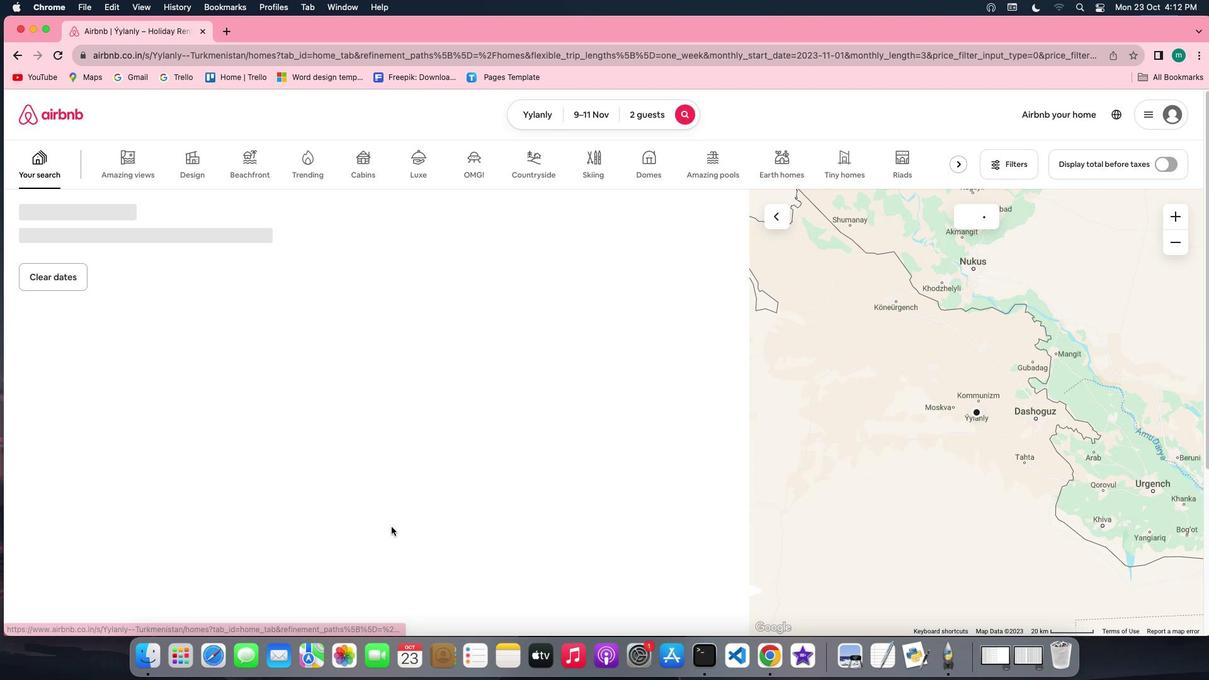
